 Task: Look for space in Victoria, Argentina from 12th  July, 2023 to 15th July, 2023 for 3 adults in price range Rs.12000 to Rs.16000. Place can be entire place with 2 bedrooms having 3 beds and 1 bathroom. Property type can be flat. Amenities needed are: heating, . Booking option can be shelf check-in. Required host language is English.
Action: Mouse moved to (384, 85)
Screenshot: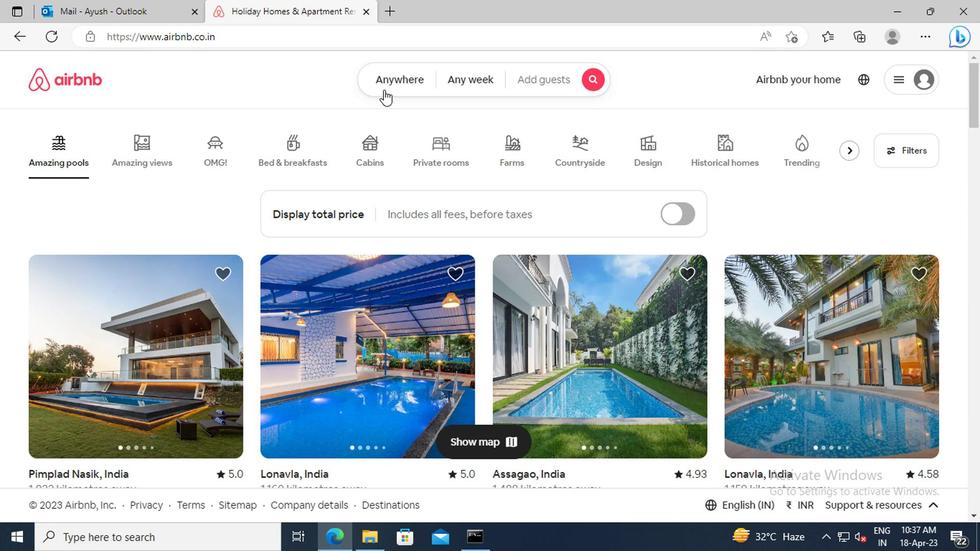 
Action: Mouse pressed left at (384, 85)
Screenshot: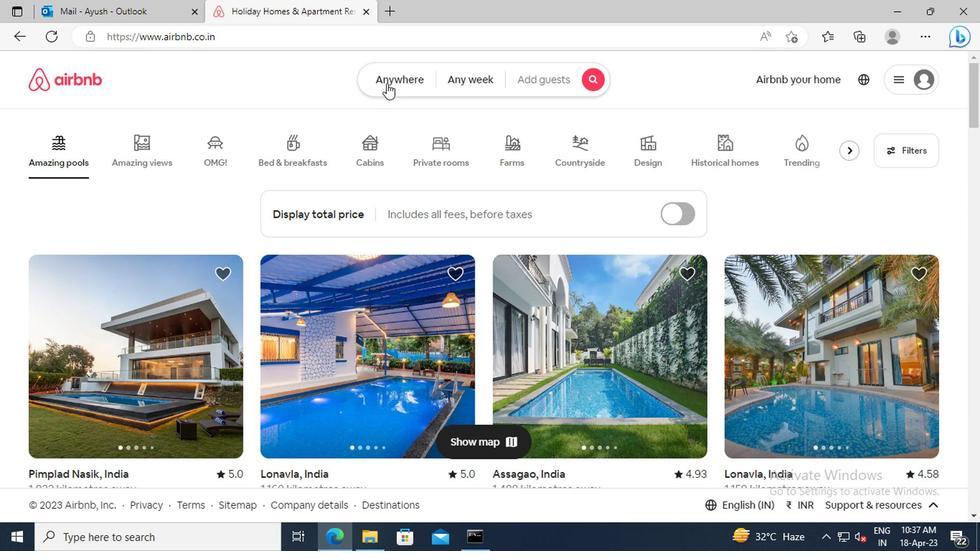 
Action: Mouse moved to (233, 145)
Screenshot: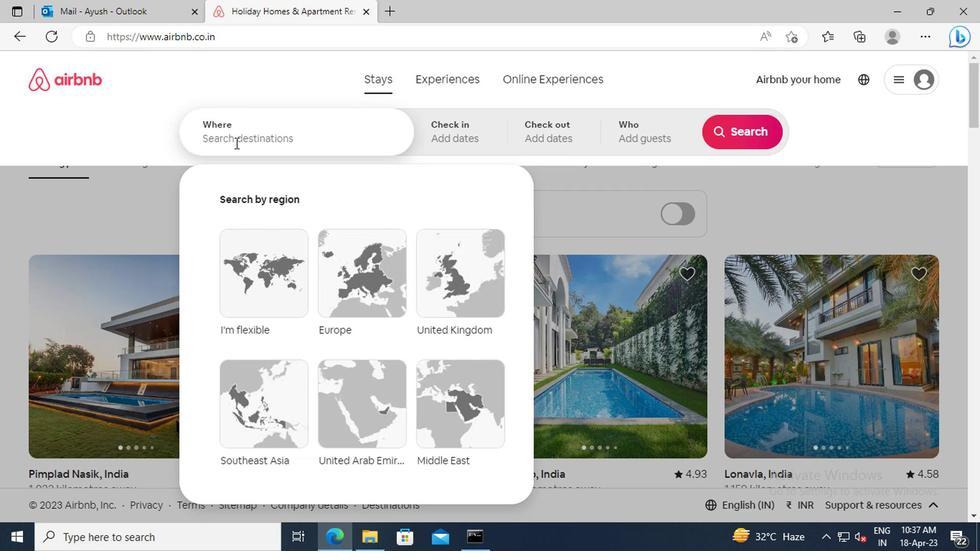 
Action: Mouse pressed left at (233, 145)
Screenshot: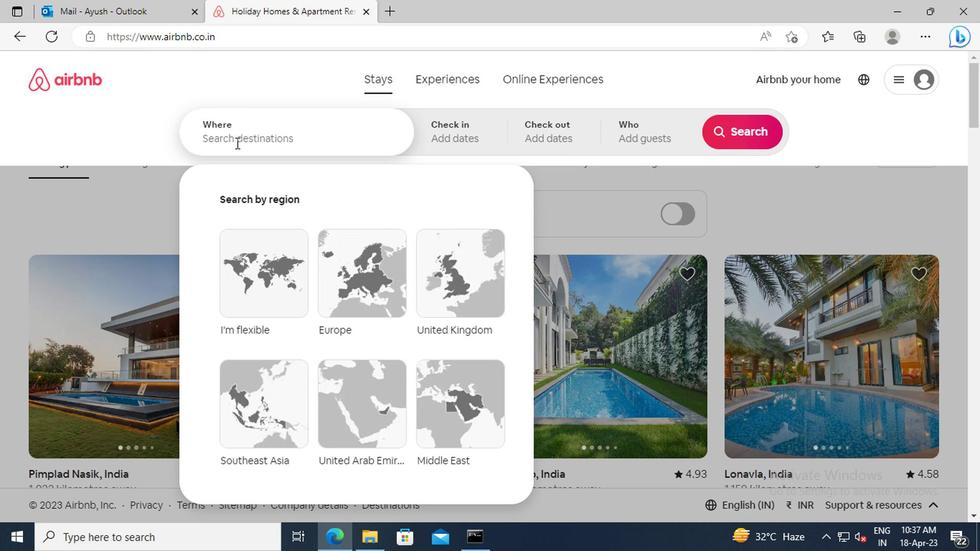 
Action: Key pressed <Key.shift>VICTORIA,<Key.space><Key.shift>ARGENTINA<Key.enter>
Screenshot: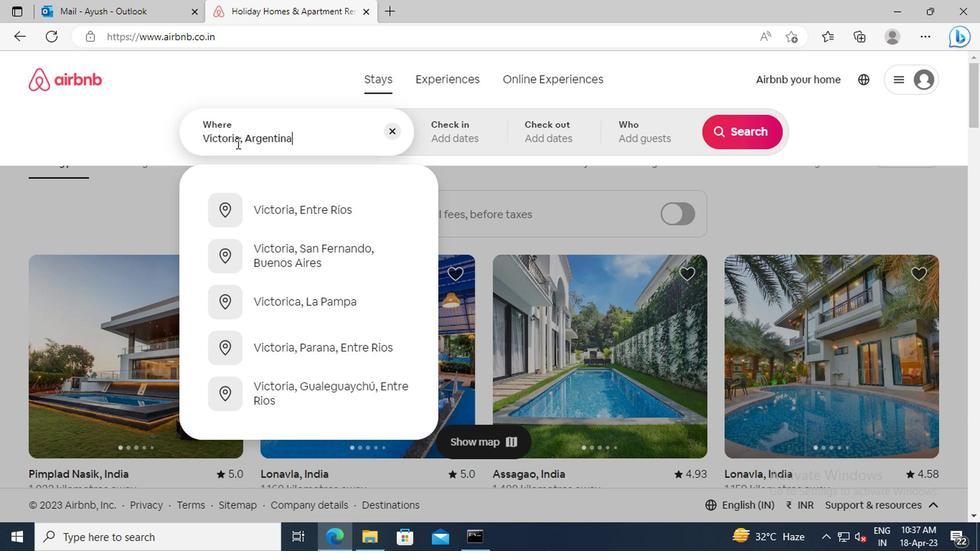 
Action: Mouse moved to (731, 247)
Screenshot: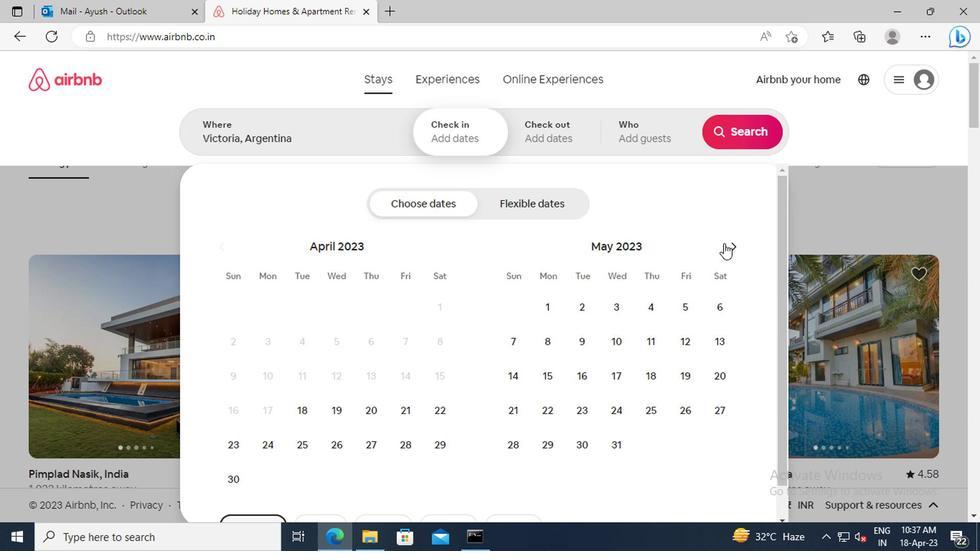 
Action: Mouse pressed left at (731, 247)
Screenshot: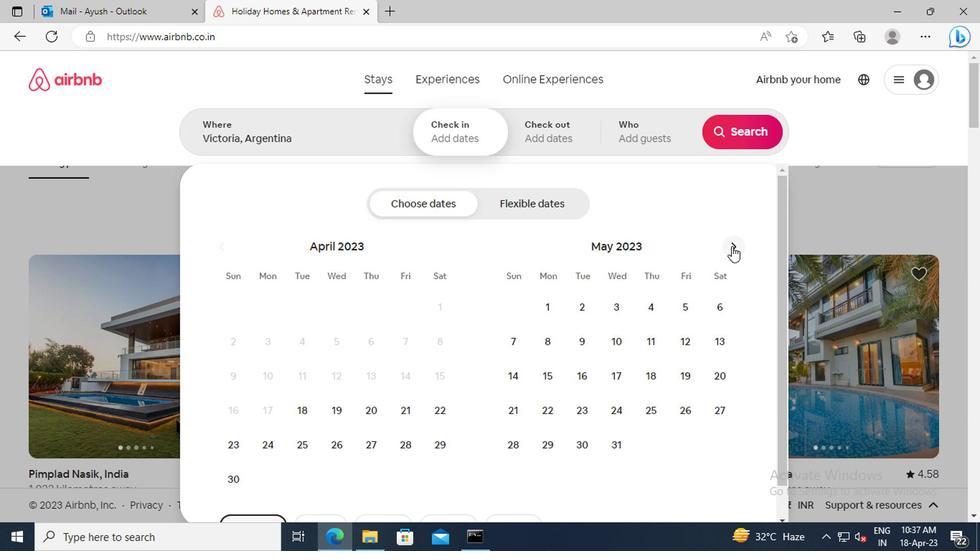 
Action: Mouse moved to (732, 247)
Screenshot: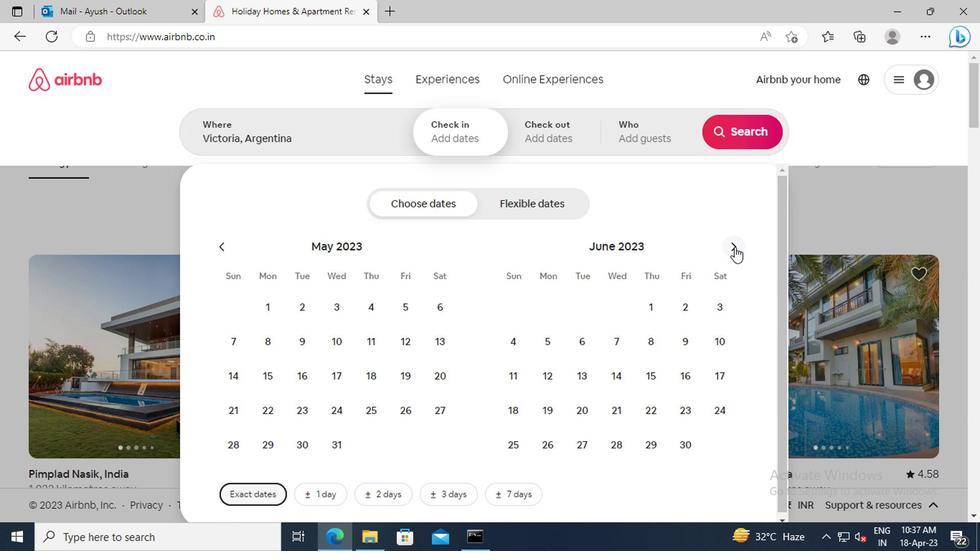 
Action: Mouse pressed left at (732, 247)
Screenshot: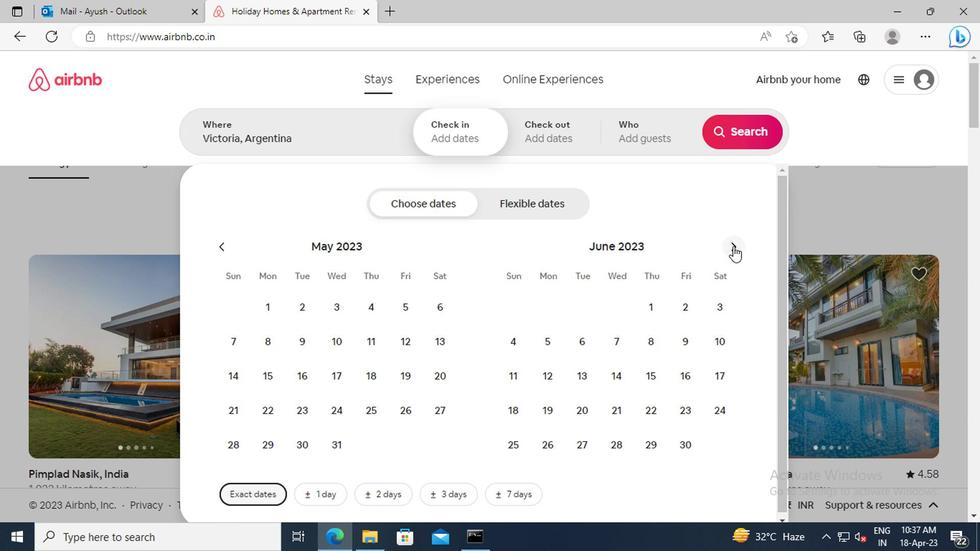 
Action: Mouse moved to (615, 377)
Screenshot: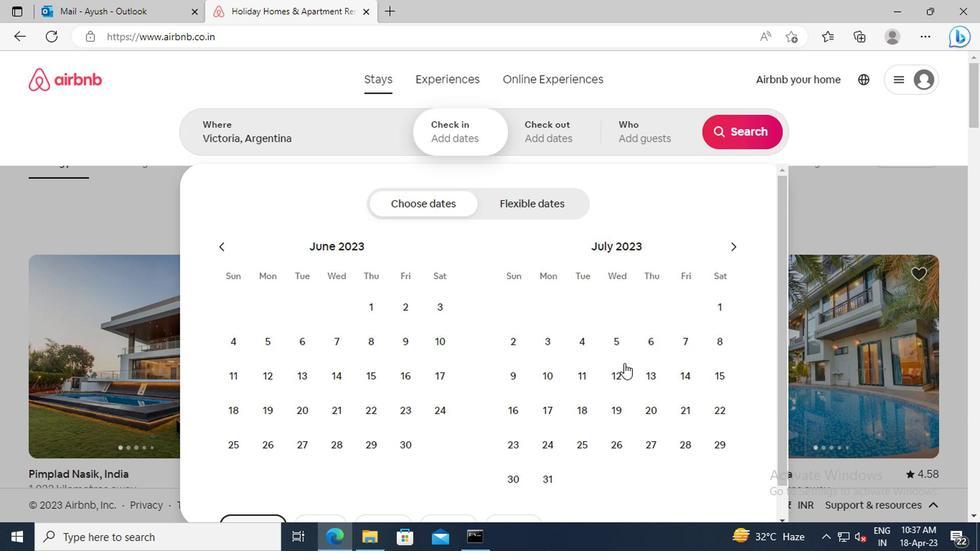 
Action: Mouse pressed left at (615, 377)
Screenshot: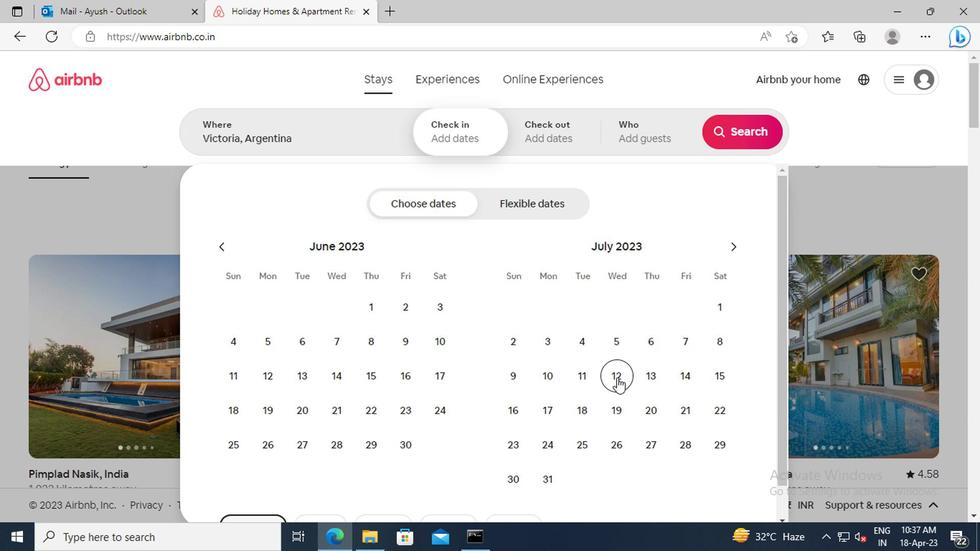 
Action: Mouse moved to (713, 377)
Screenshot: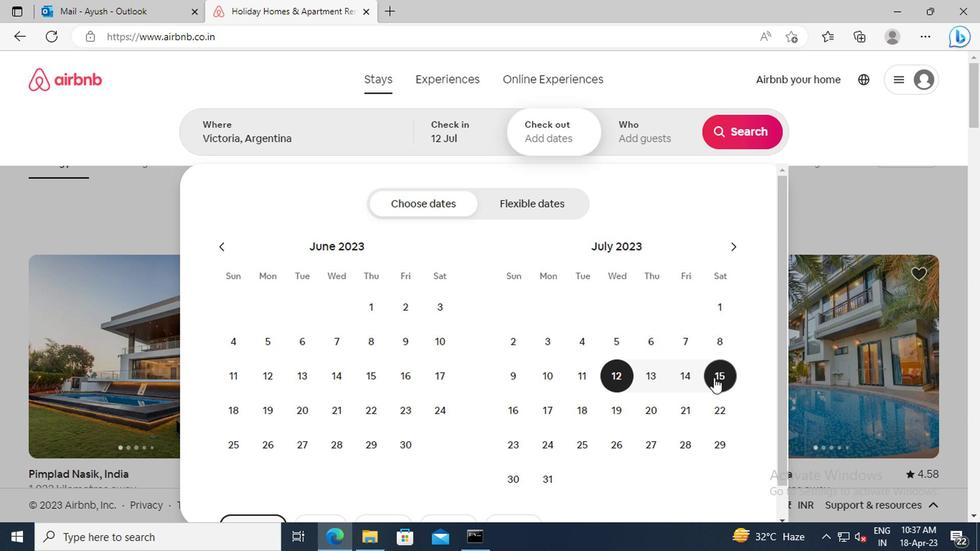 
Action: Mouse pressed left at (713, 377)
Screenshot: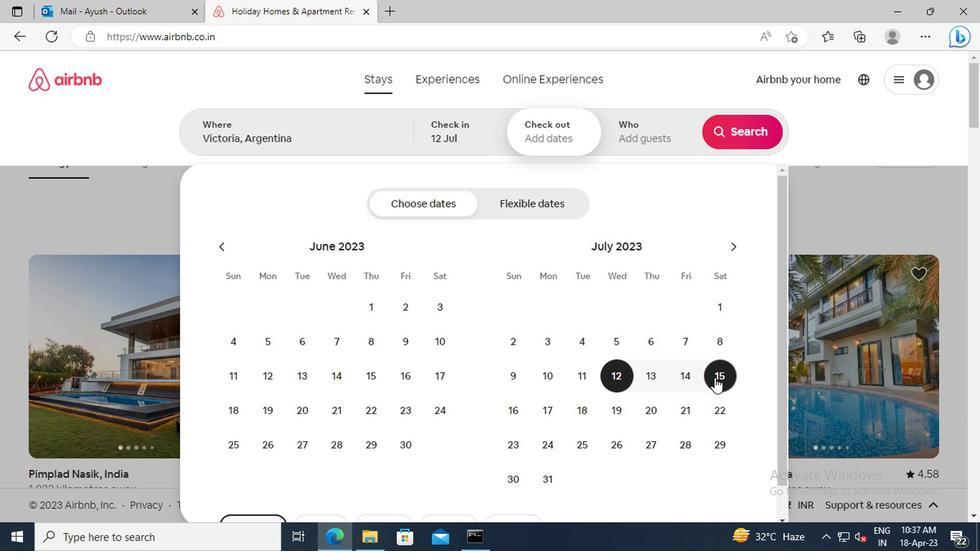 
Action: Mouse moved to (647, 140)
Screenshot: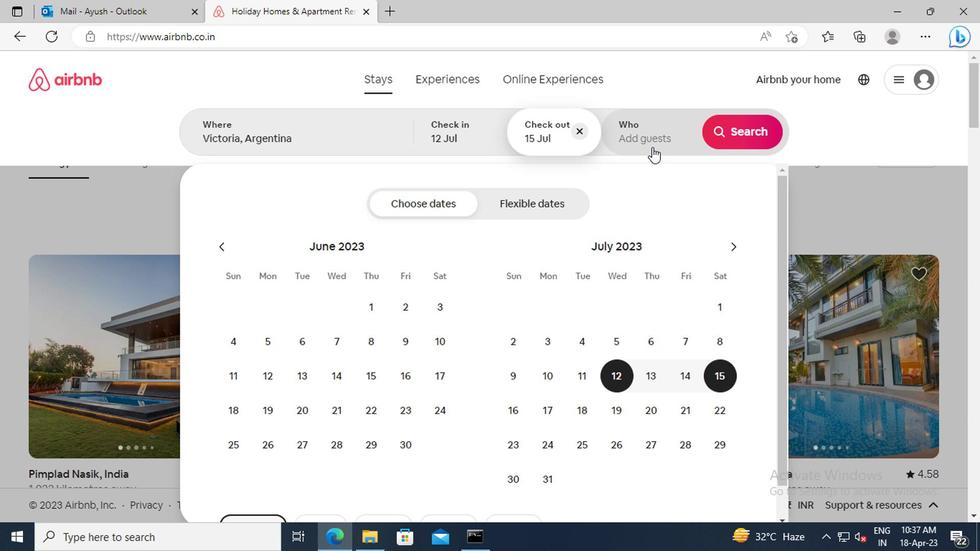 
Action: Mouse pressed left at (647, 140)
Screenshot: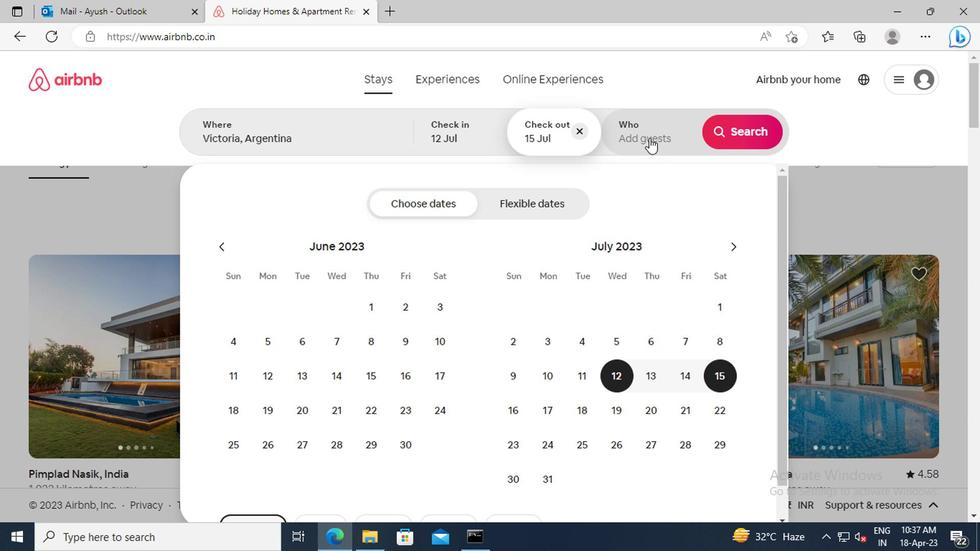 
Action: Mouse moved to (747, 208)
Screenshot: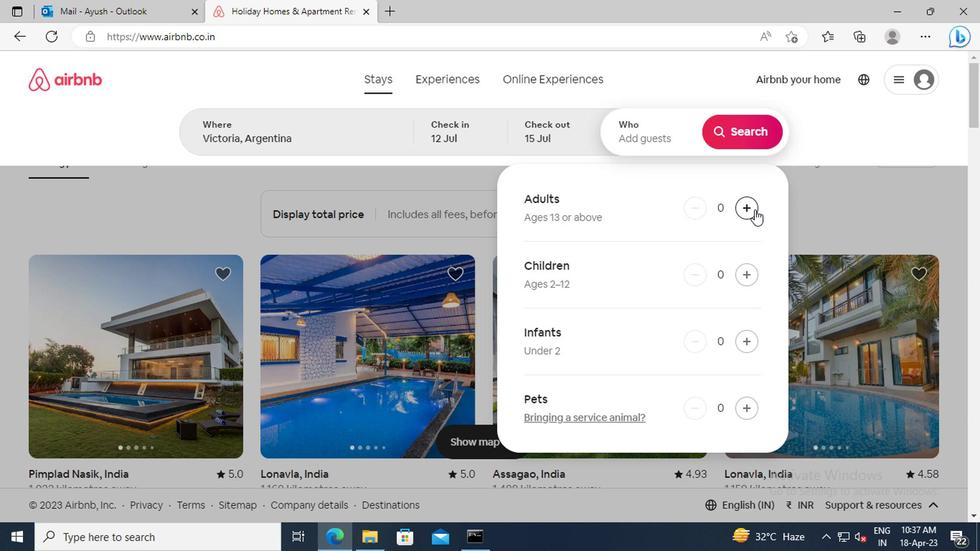 
Action: Mouse pressed left at (747, 208)
Screenshot: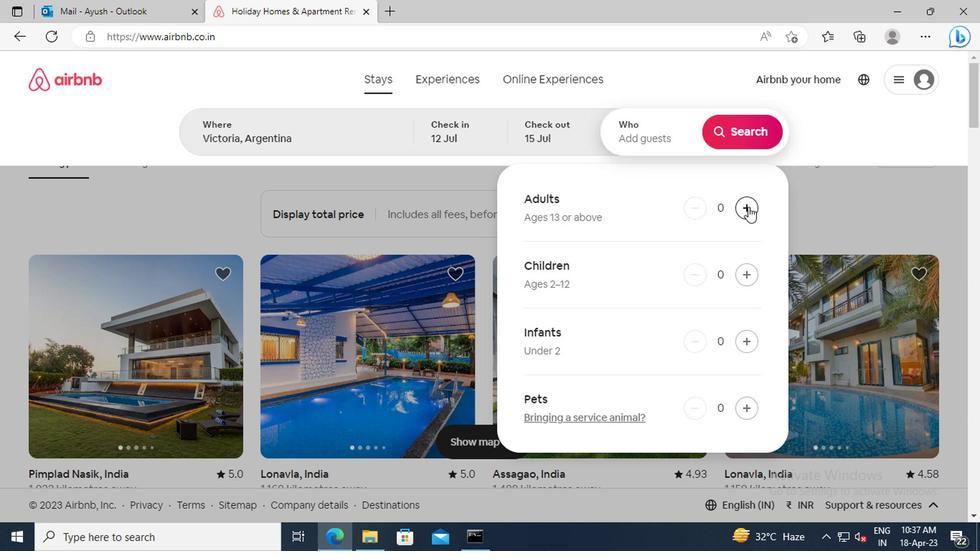 
Action: Mouse pressed left at (747, 208)
Screenshot: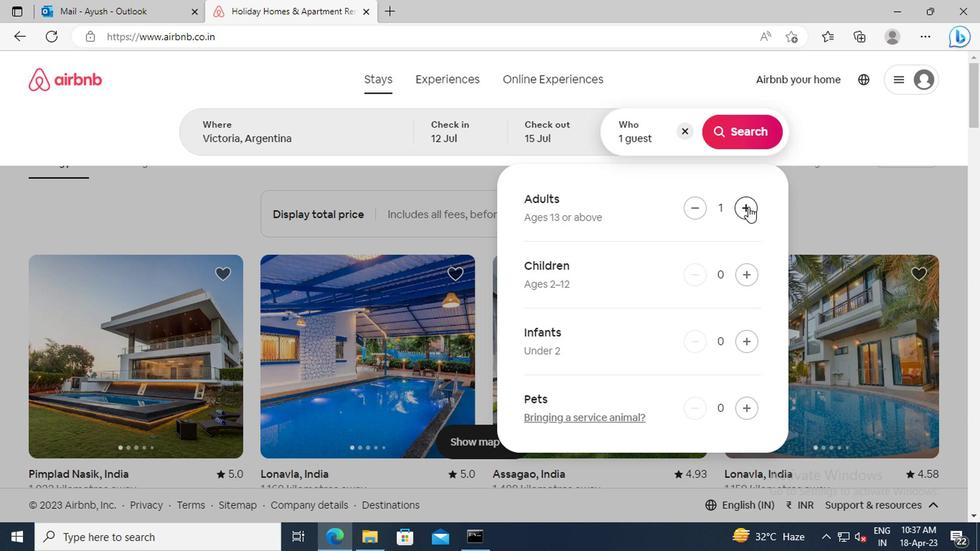 
Action: Mouse pressed left at (747, 208)
Screenshot: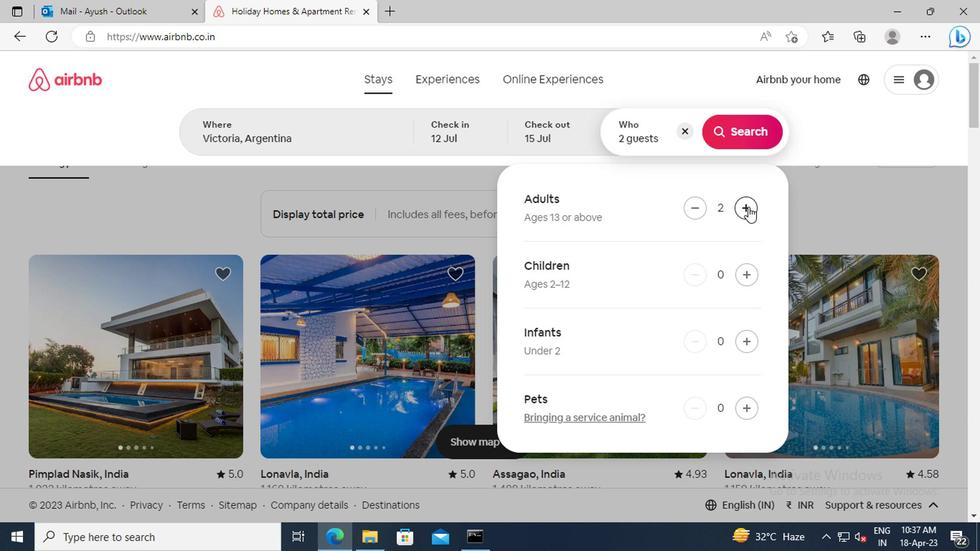 
Action: Mouse moved to (744, 139)
Screenshot: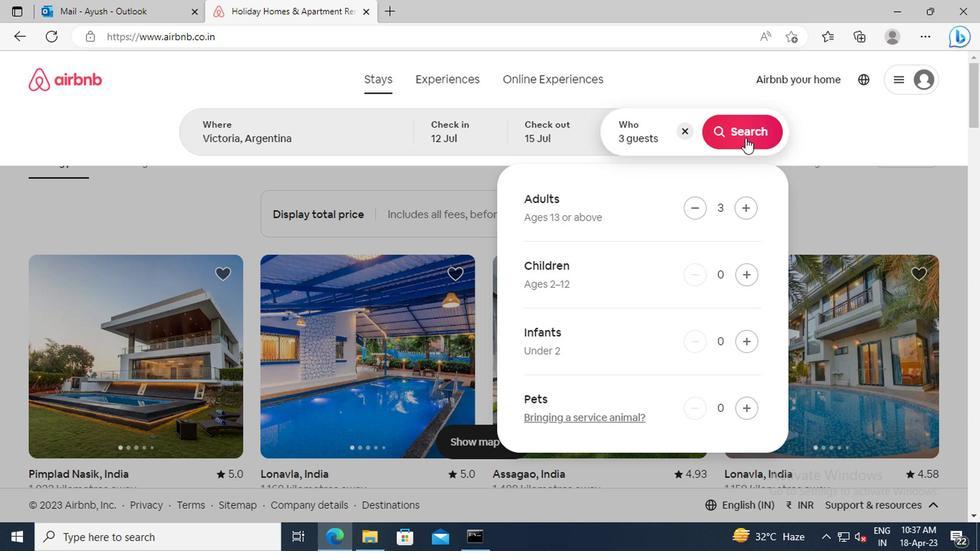 
Action: Mouse pressed left at (744, 139)
Screenshot: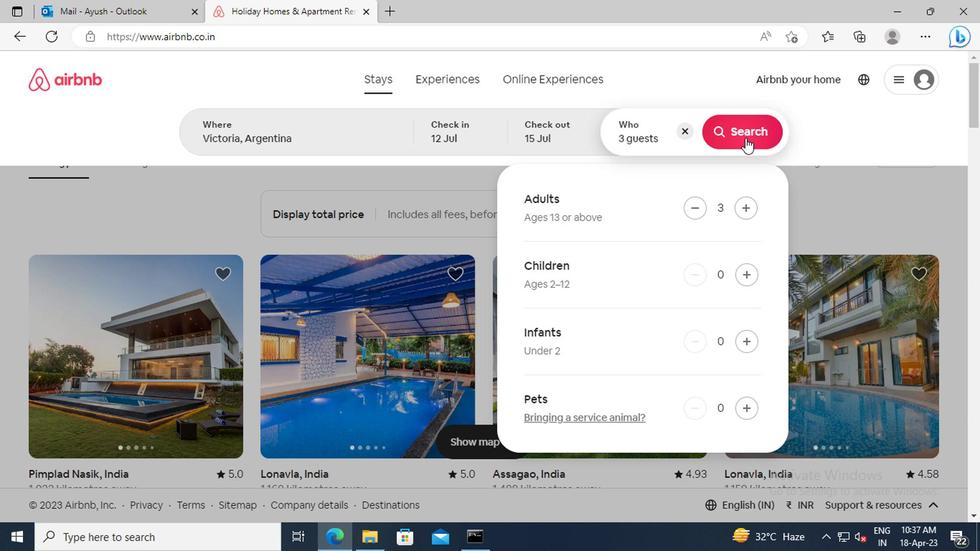 
Action: Mouse moved to (909, 145)
Screenshot: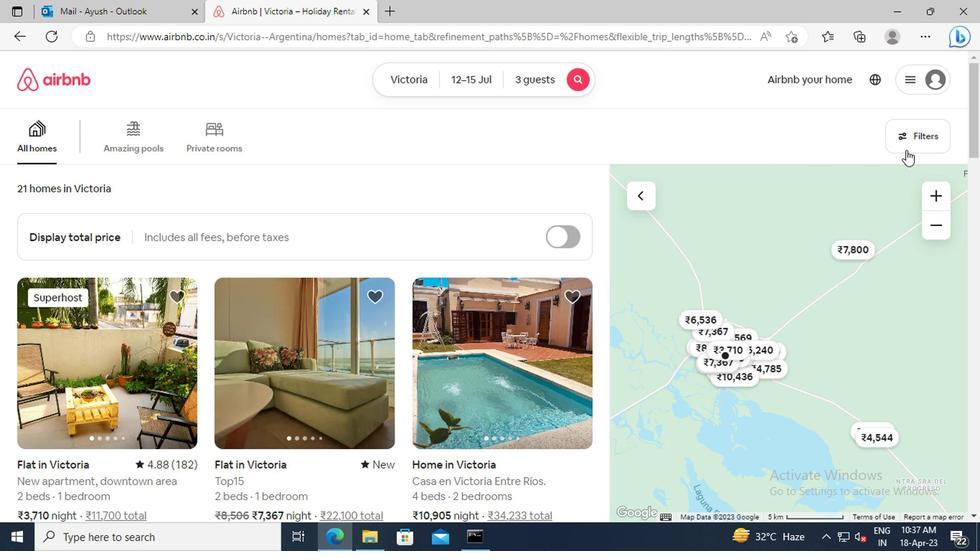 
Action: Mouse pressed left at (909, 145)
Screenshot: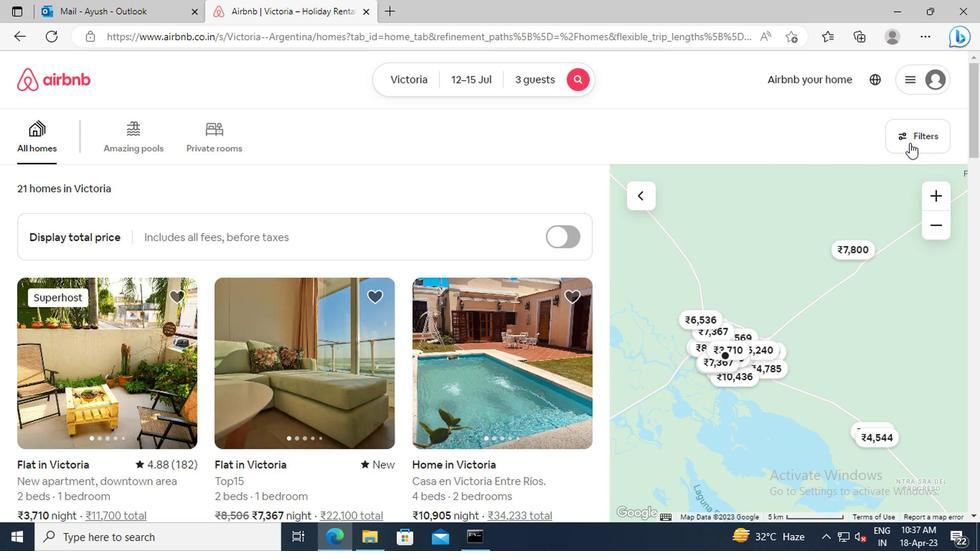 
Action: Mouse moved to (329, 320)
Screenshot: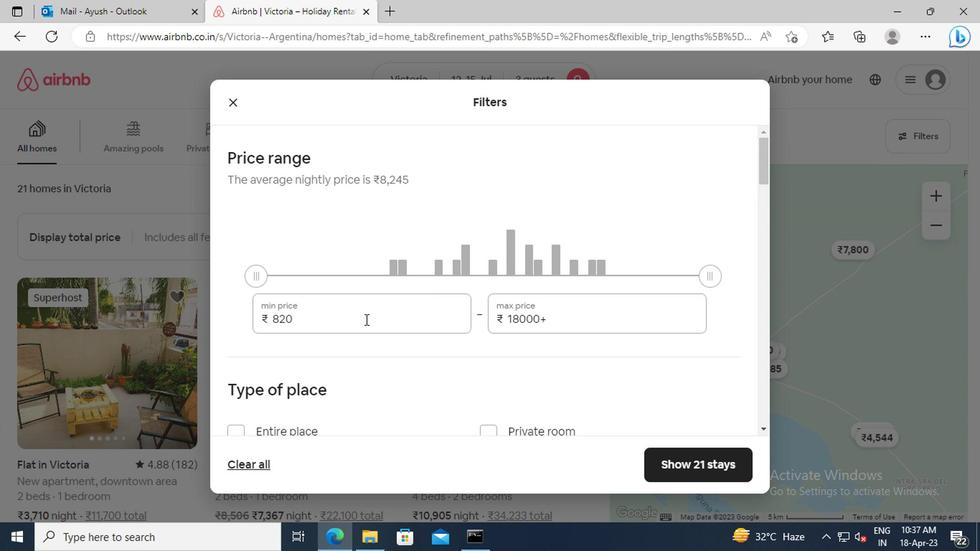 
Action: Mouse pressed left at (329, 320)
Screenshot: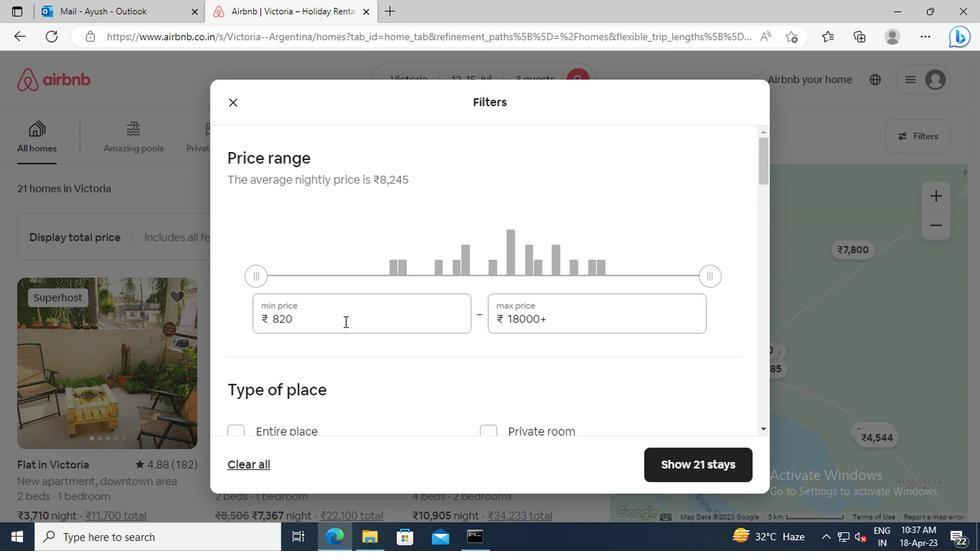
Action: Key pressed <Key.backspace><Key.backspace><Key.backspace>12000<Key.tab><Key.delete>16000
Screenshot: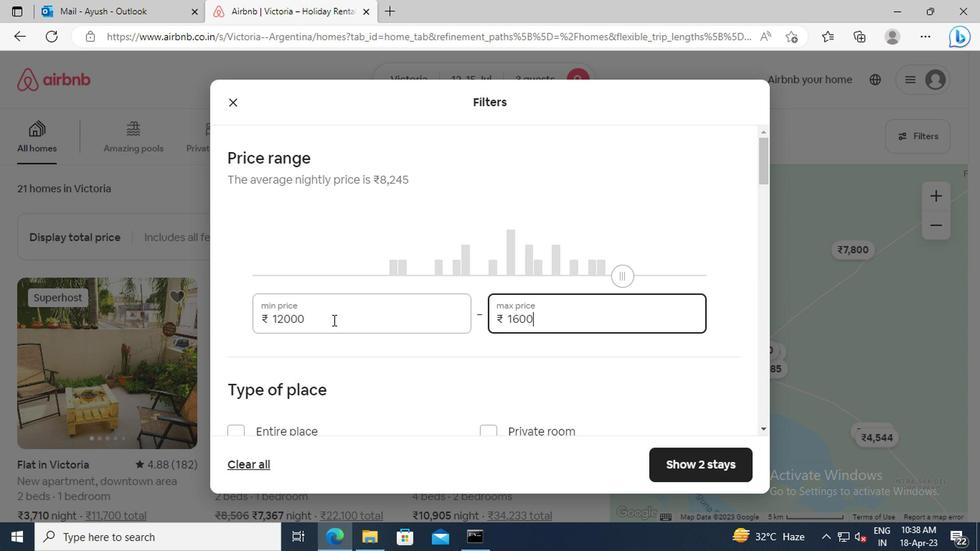
Action: Mouse scrolled (329, 320) with delta (0, 0)
Screenshot: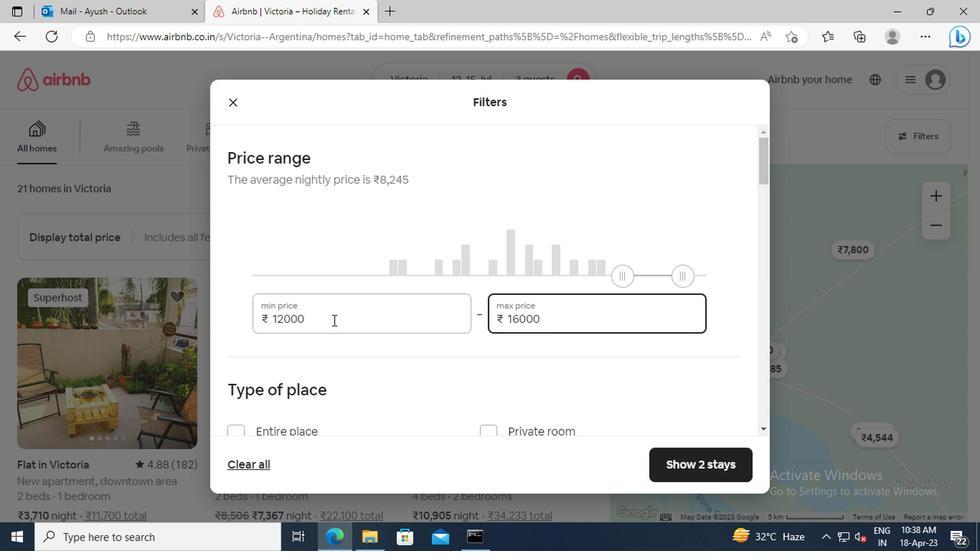 
Action: Mouse moved to (354, 296)
Screenshot: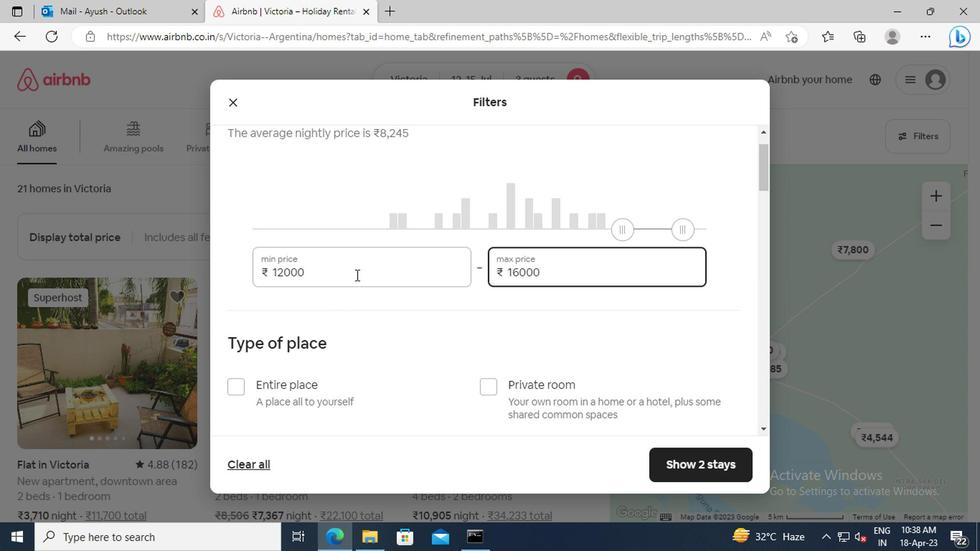 
Action: Mouse scrolled (354, 296) with delta (0, 0)
Screenshot: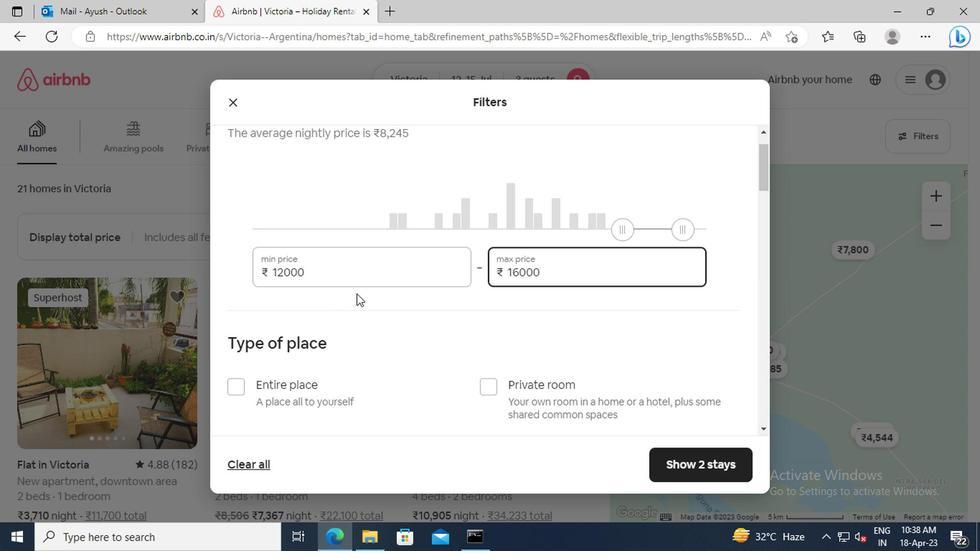 
Action: Mouse scrolled (354, 296) with delta (0, 0)
Screenshot: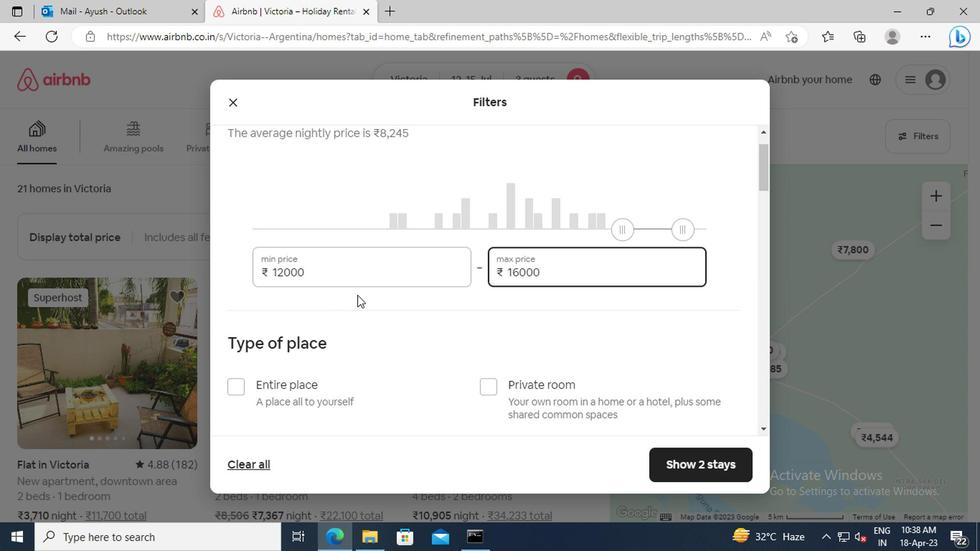 
Action: Mouse moved to (235, 298)
Screenshot: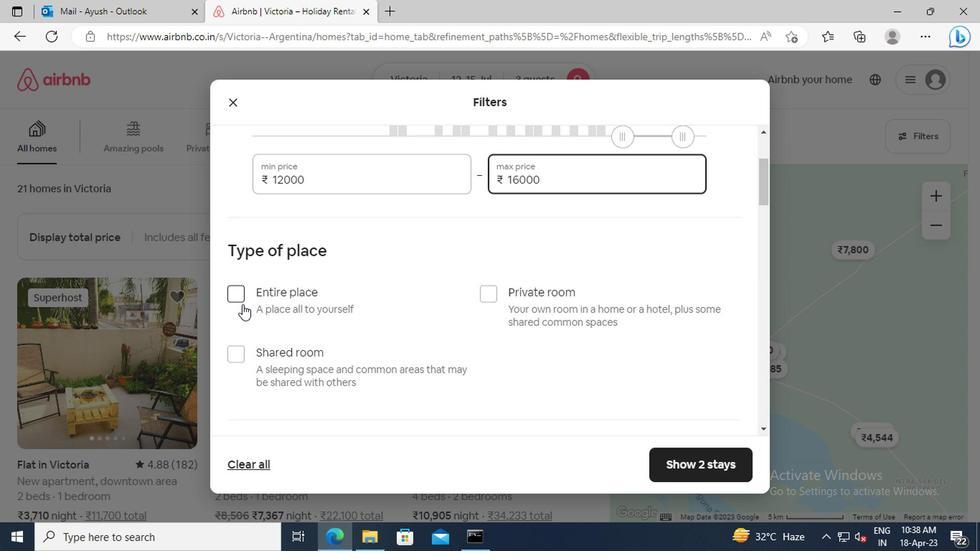 
Action: Mouse pressed left at (235, 298)
Screenshot: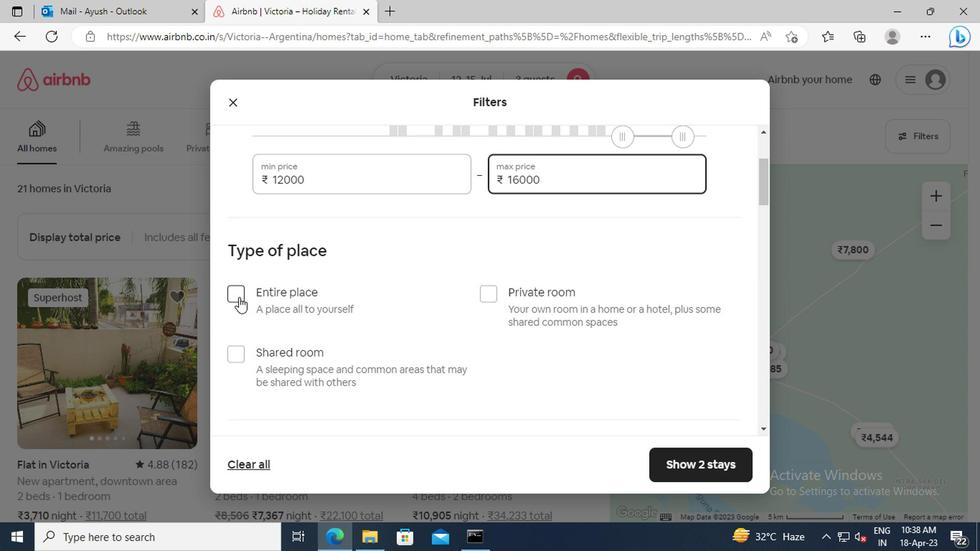 
Action: Mouse moved to (389, 305)
Screenshot: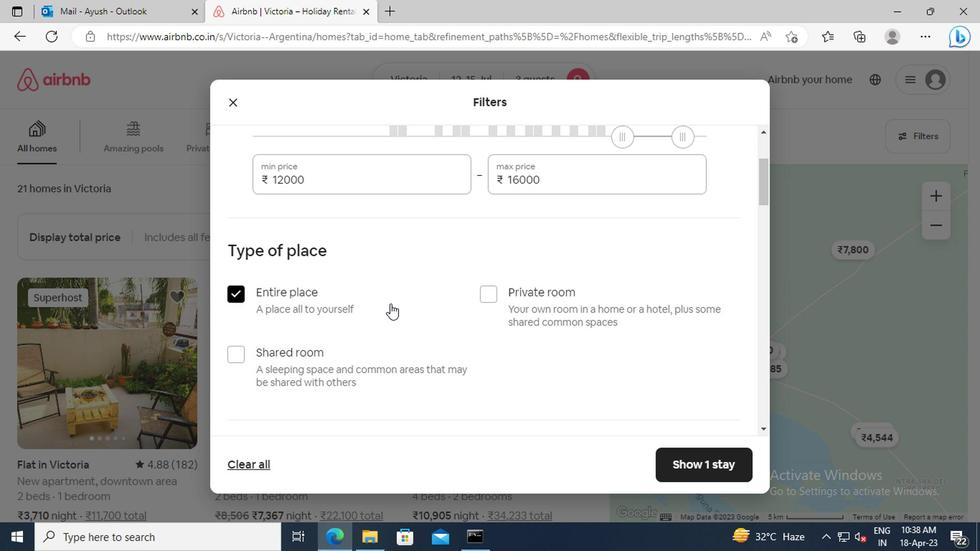 
Action: Mouse scrolled (389, 304) with delta (0, -1)
Screenshot: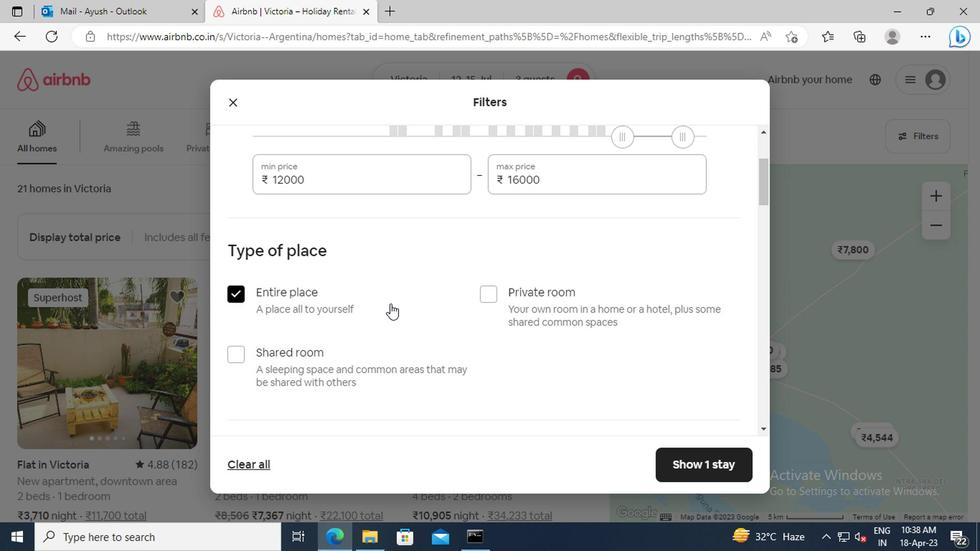 
Action: Mouse moved to (415, 281)
Screenshot: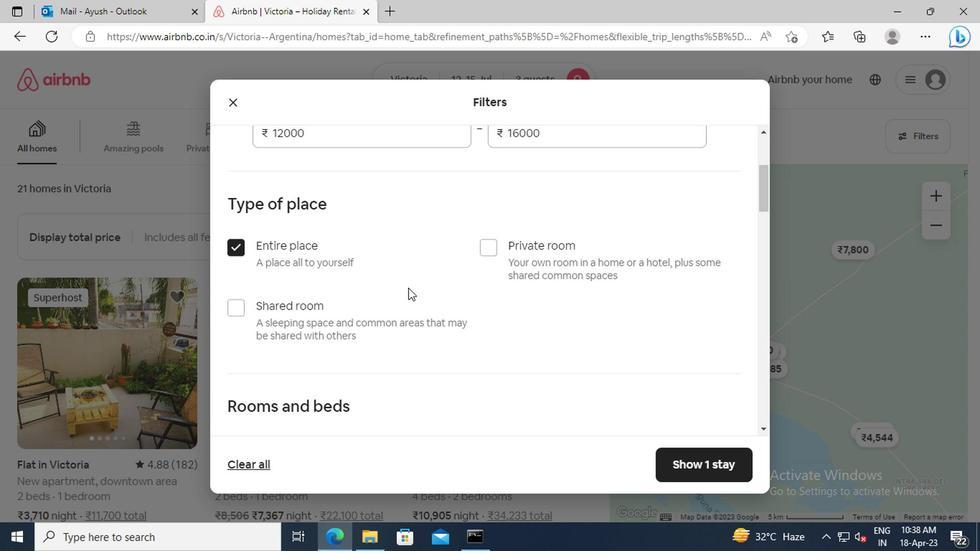 
Action: Mouse scrolled (415, 280) with delta (0, -1)
Screenshot: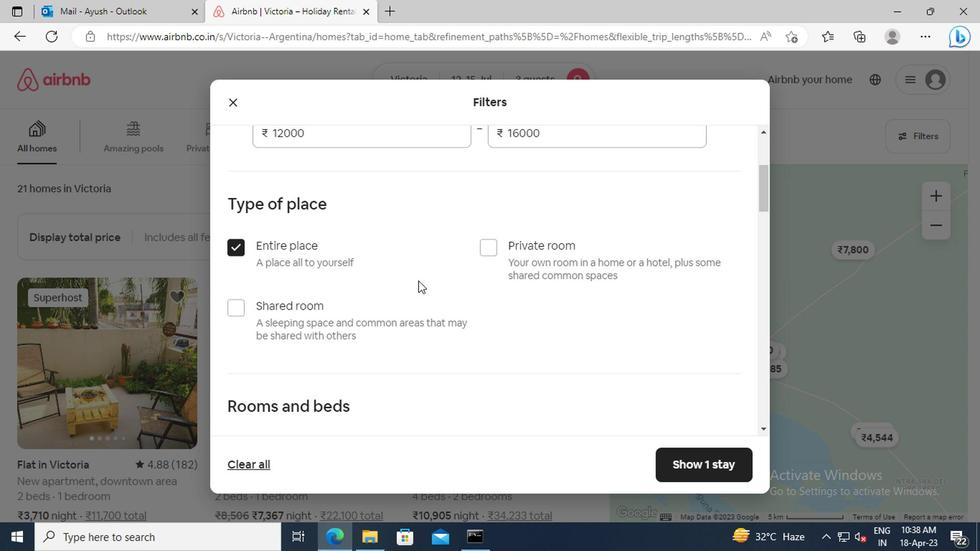 
Action: Mouse scrolled (415, 280) with delta (0, -1)
Screenshot: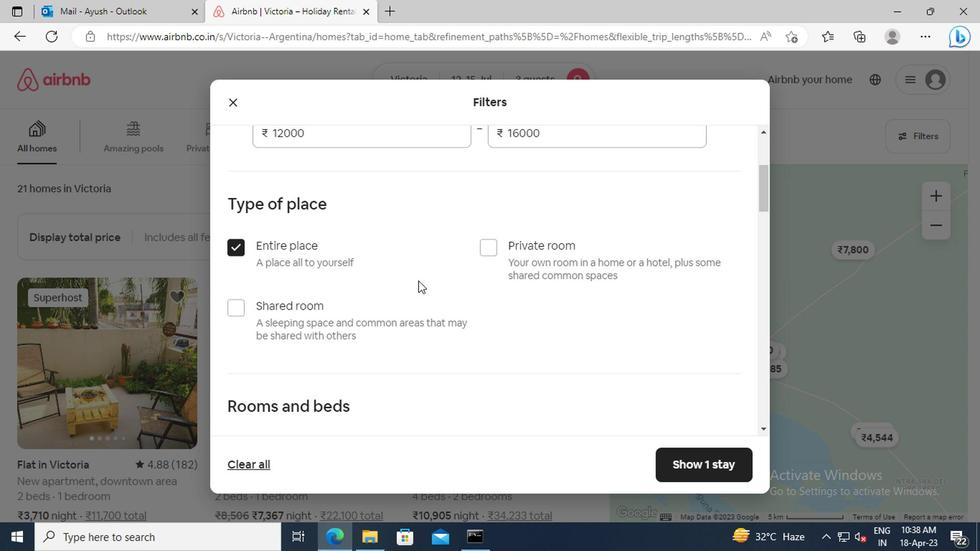 
Action: Mouse moved to (426, 266)
Screenshot: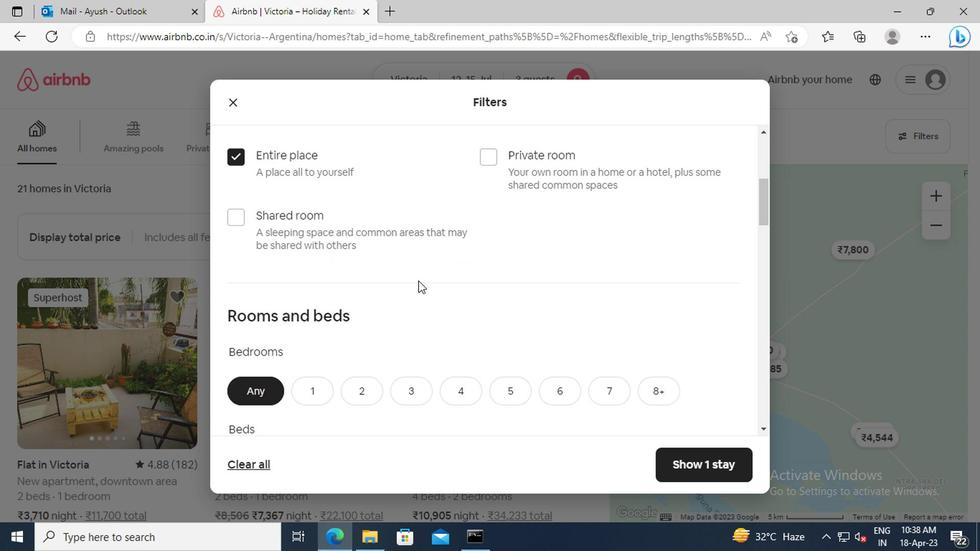 
Action: Mouse scrolled (426, 265) with delta (0, 0)
Screenshot: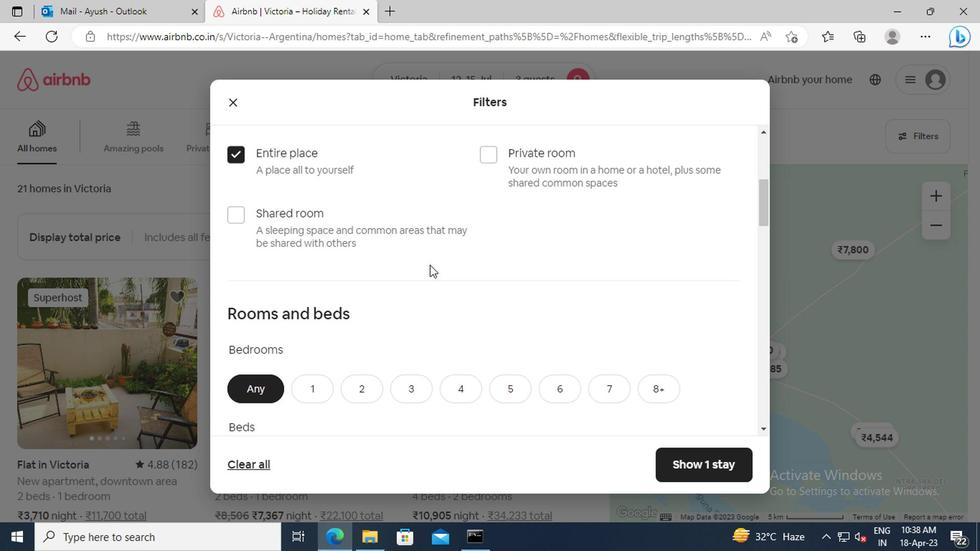 
Action: Mouse scrolled (426, 265) with delta (0, 0)
Screenshot: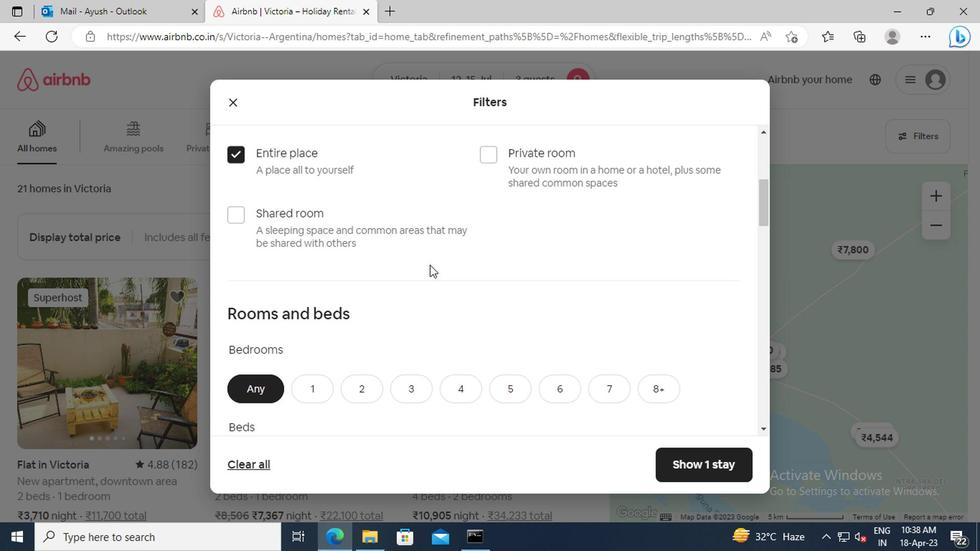 
Action: Mouse moved to (363, 298)
Screenshot: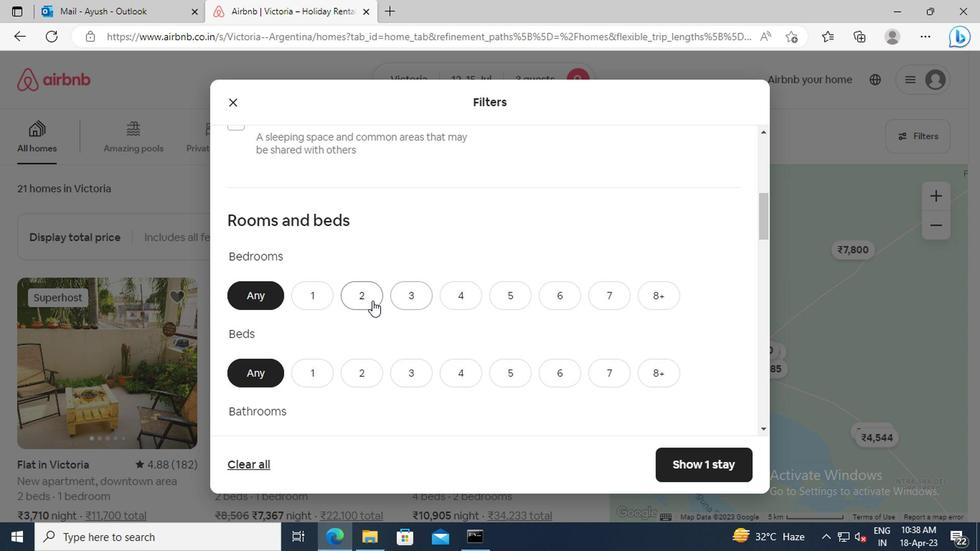 
Action: Mouse pressed left at (363, 298)
Screenshot: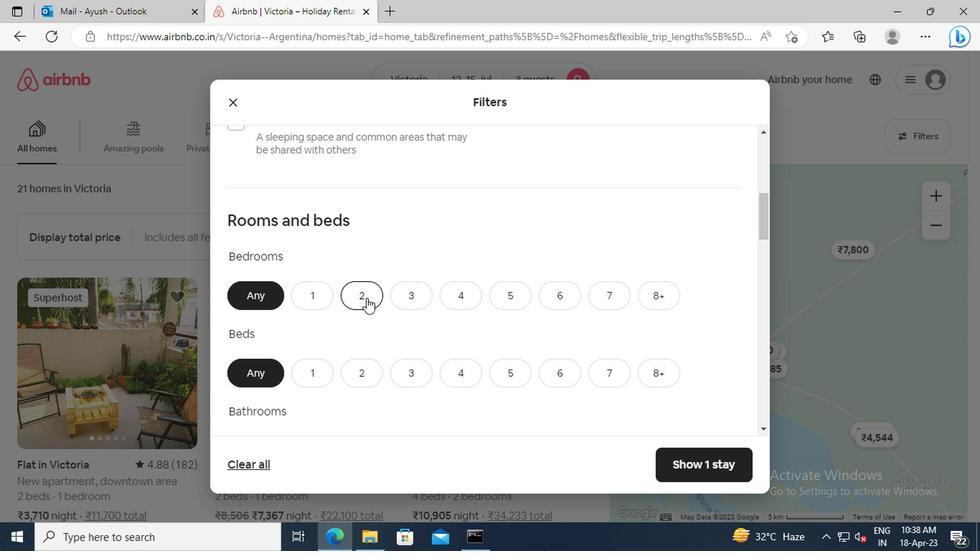 
Action: Mouse moved to (403, 371)
Screenshot: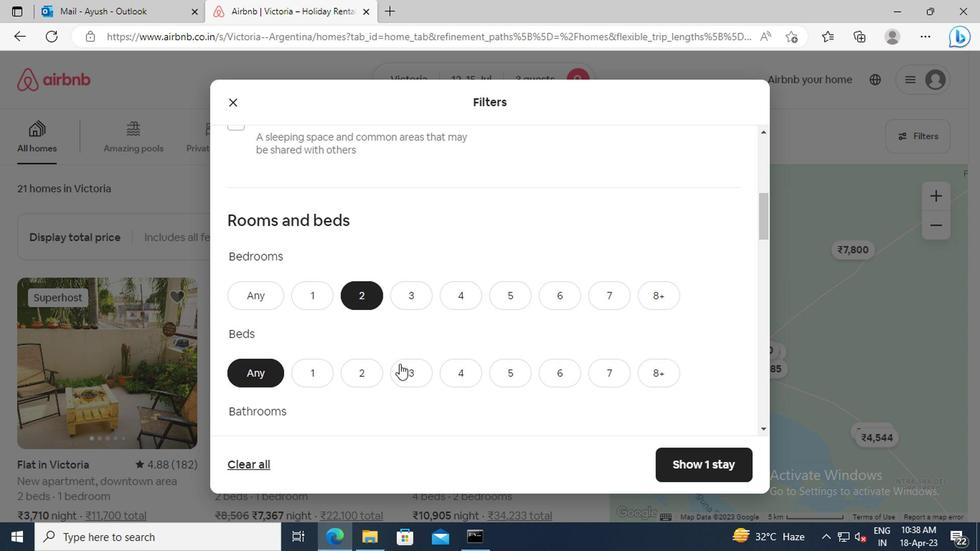 
Action: Mouse pressed left at (403, 371)
Screenshot: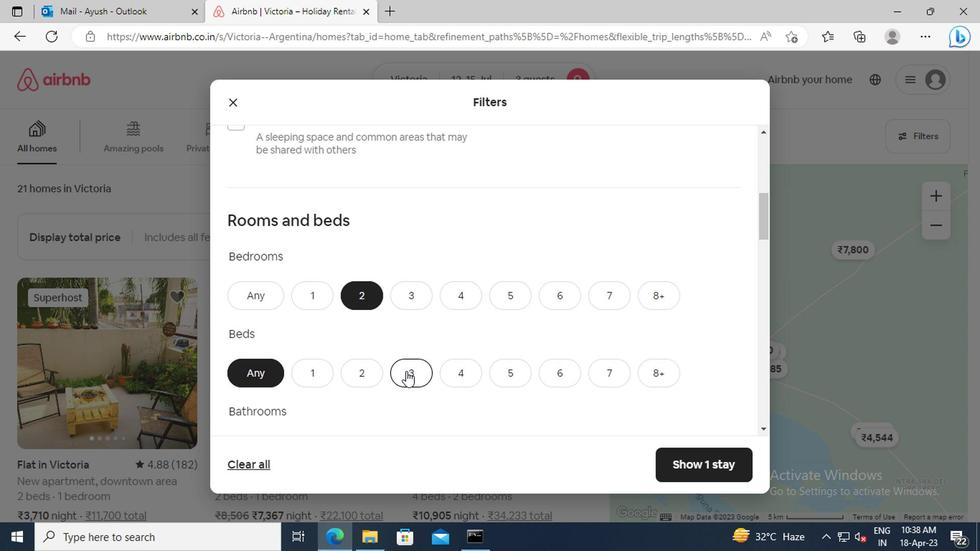 
Action: Mouse moved to (433, 328)
Screenshot: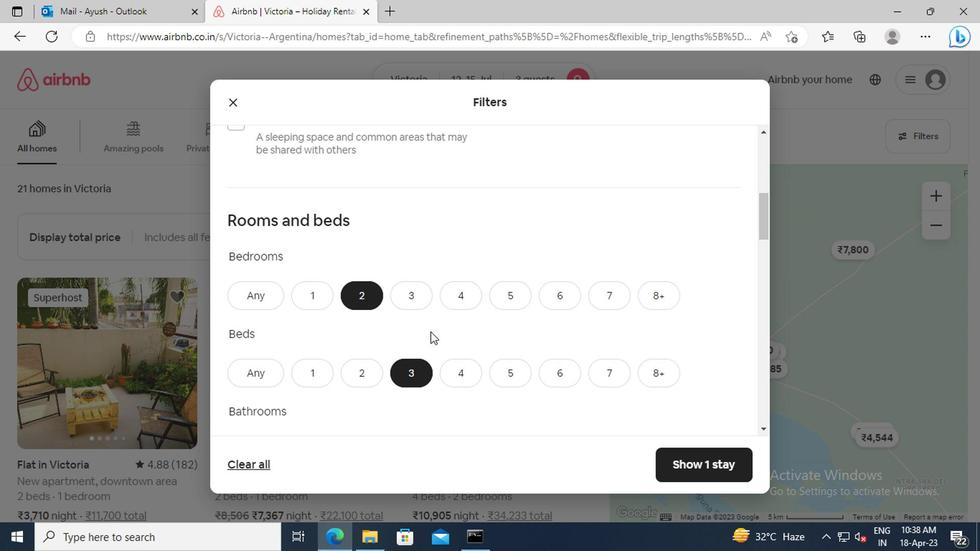 
Action: Mouse scrolled (433, 327) with delta (0, -1)
Screenshot: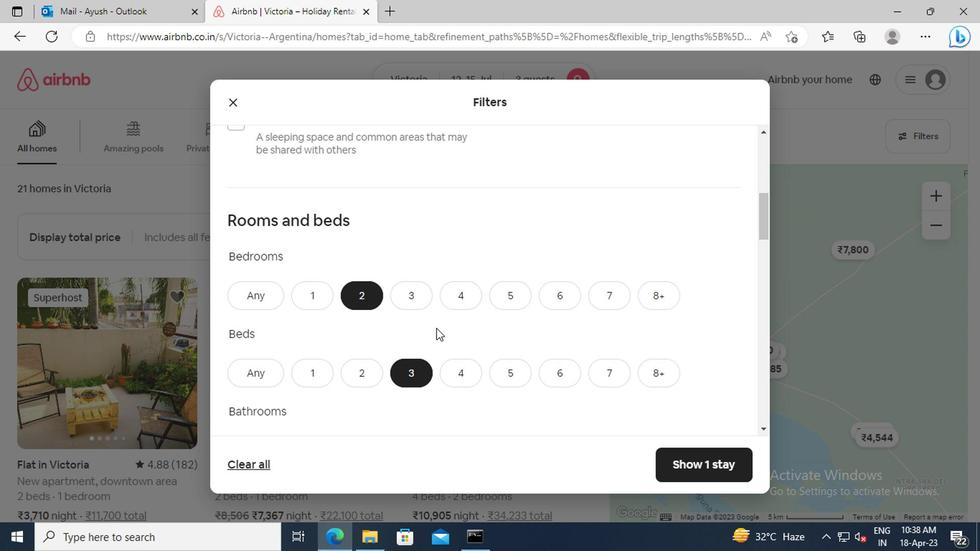 
Action: Mouse scrolled (433, 327) with delta (0, -1)
Screenshot: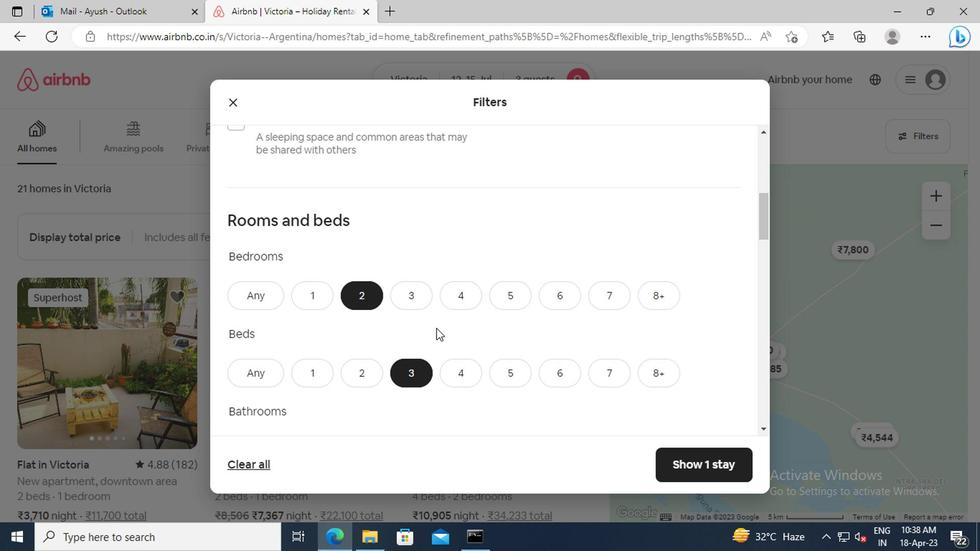 
Action: Mouse moved to (305, 362)
Screenshot: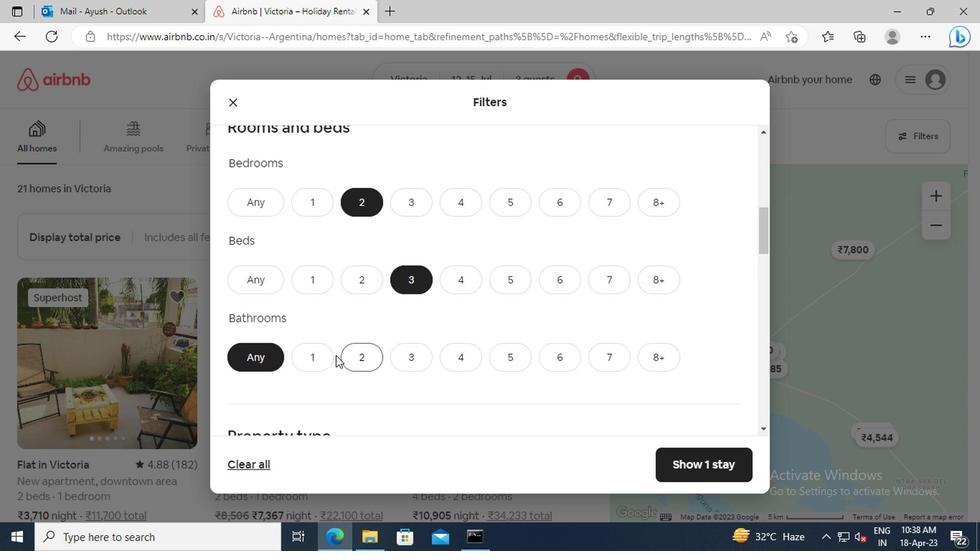 
Action: Mouse pressed left at (305, 362)
Screenshot: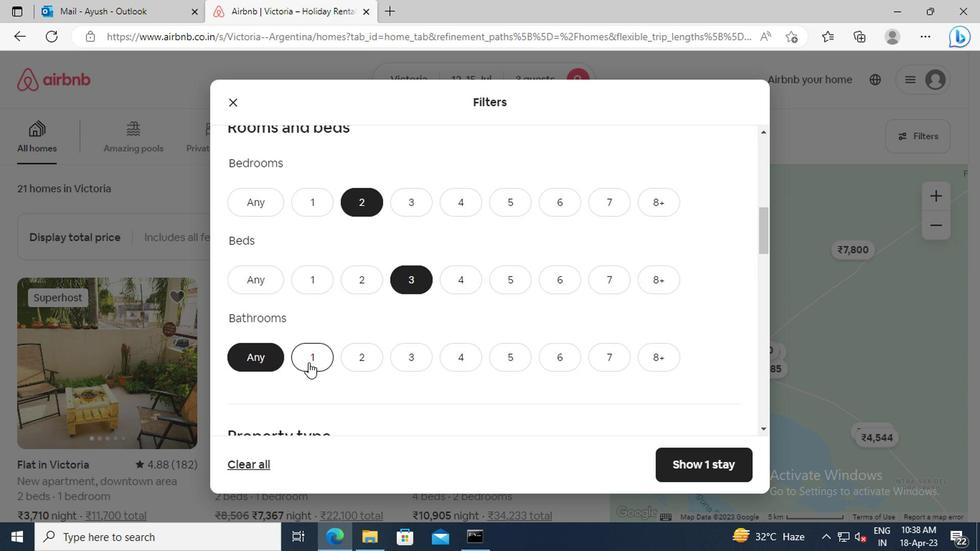 
Action: Mouse moved to (414, 319)
Screenshot: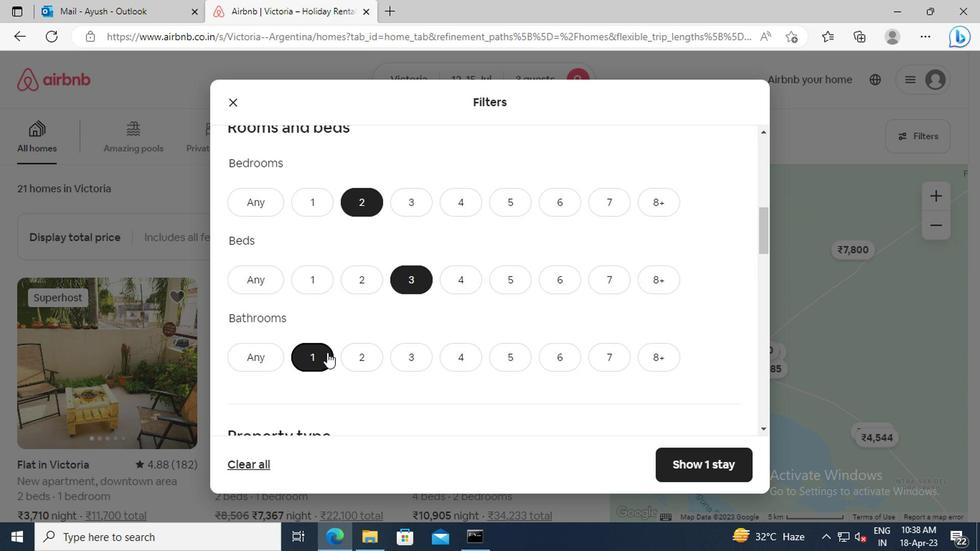 
Action: Mouse scrolled (414, 318) with delta (0, 0)
Screenshot: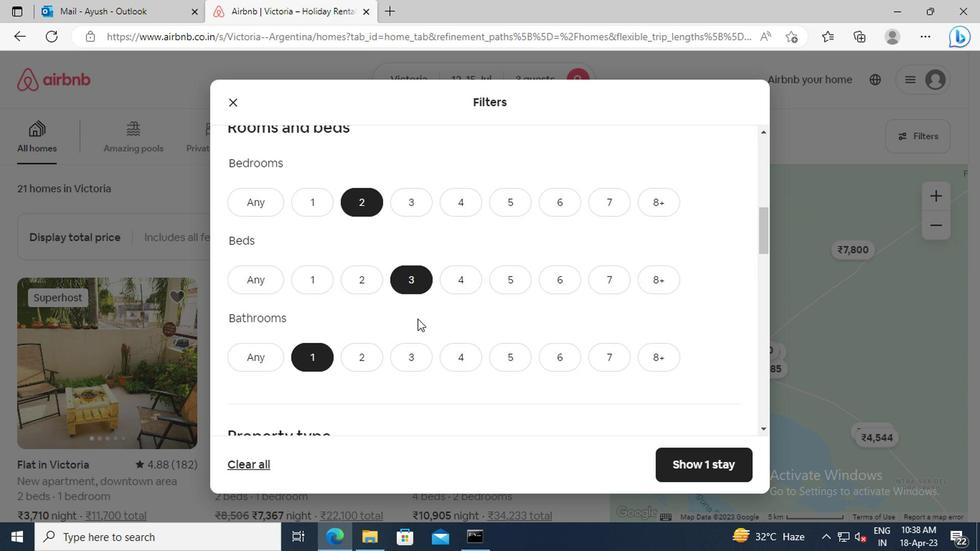 
Action: Mouse scrolled (414, 318) with delta (0, 0)
Screenshot: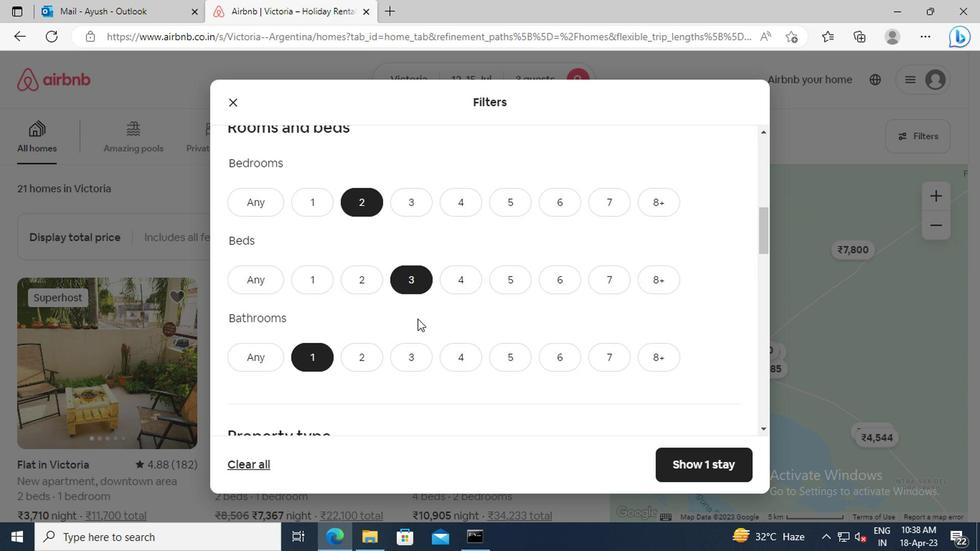 
Action: Mouse scrolled (414, 318) with delta (0, 0)
Screenshot: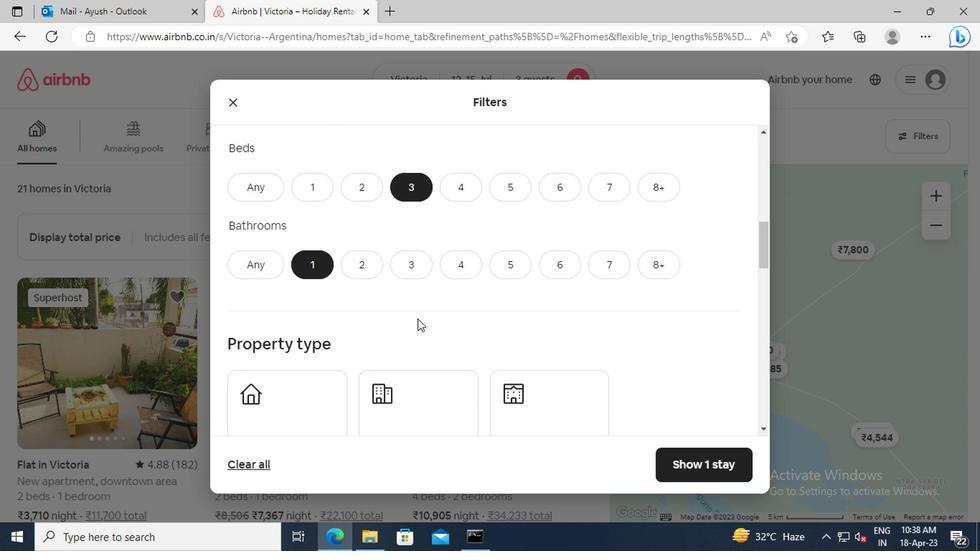 
Action: Mouse scrolled (414, 318) with delta (0, 0)
Screenshot: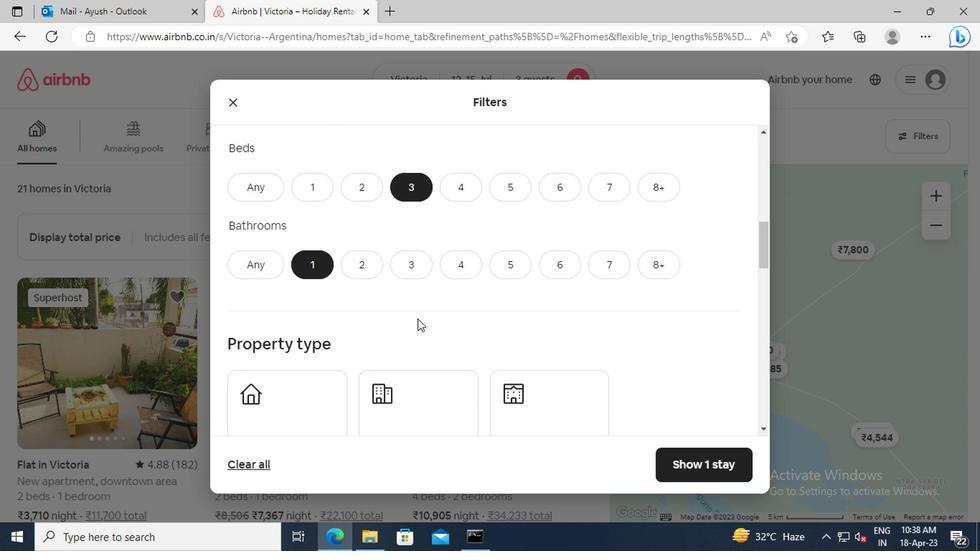 
Action: Mouse moved to (410, 322)
Screenshot: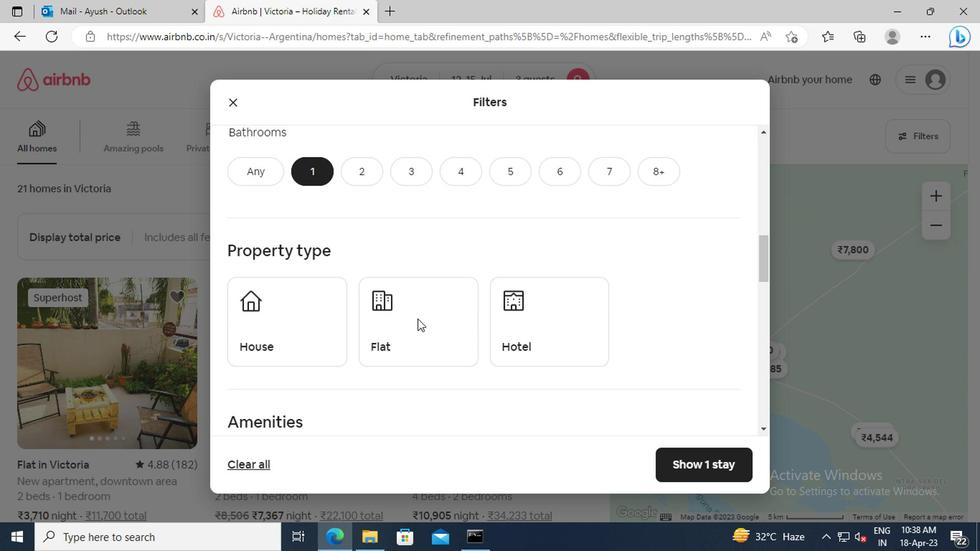 
Action: Mouse pressed left at (410, 322)
Screenshot: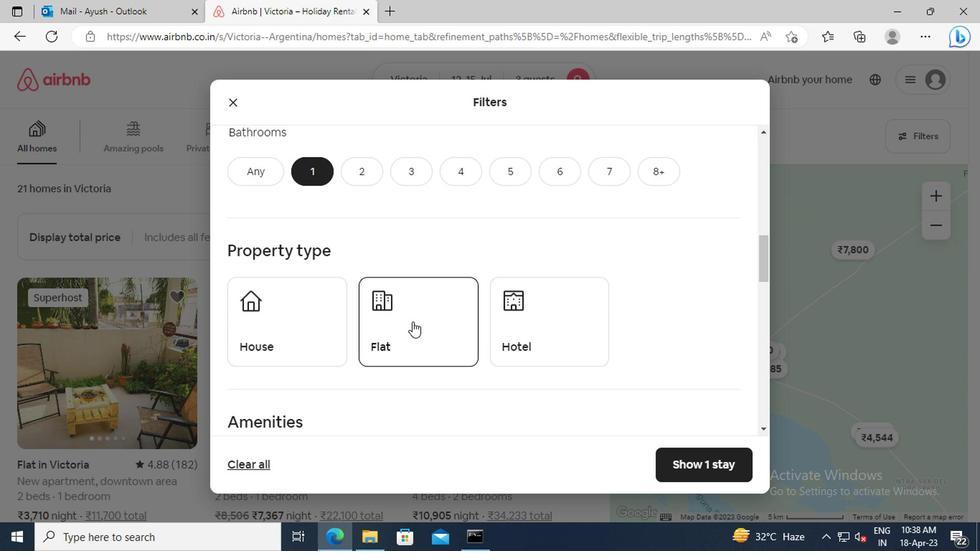 
Action: Mouse moved to (413, 395)
Screenshot: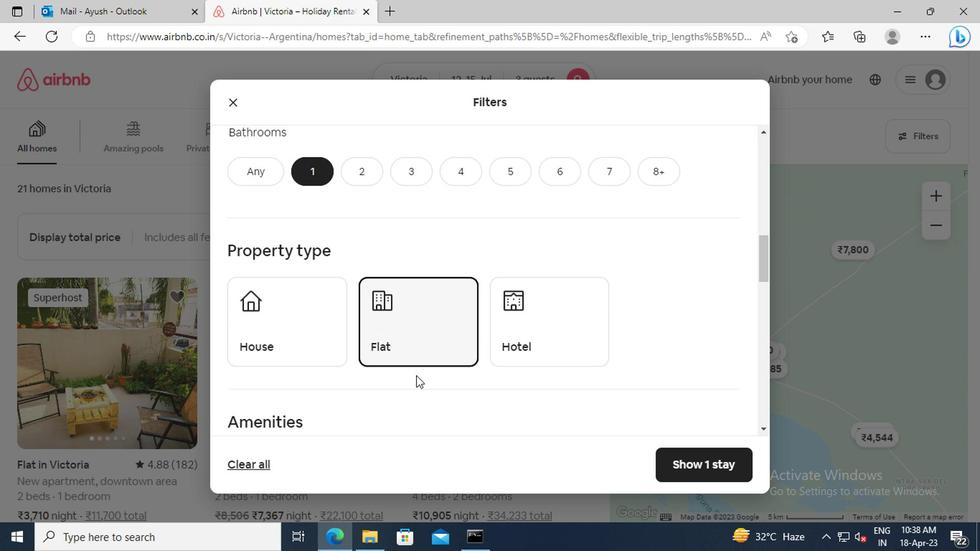 
Action: Mouse scrolled (413, 395) with delta (0, 0)
Screenshot: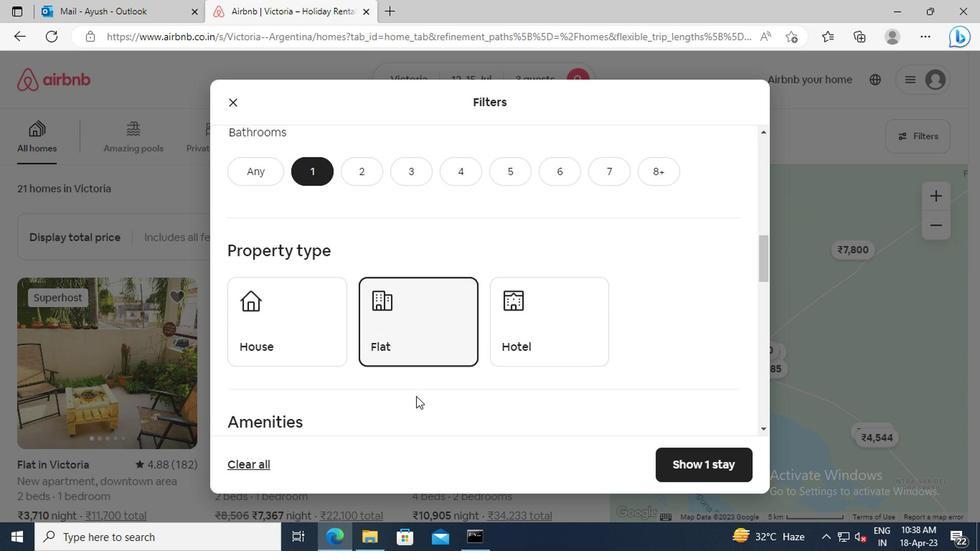 
Action: Mouse scrolled (413, 395) with delta (0, 0)
Screenshot: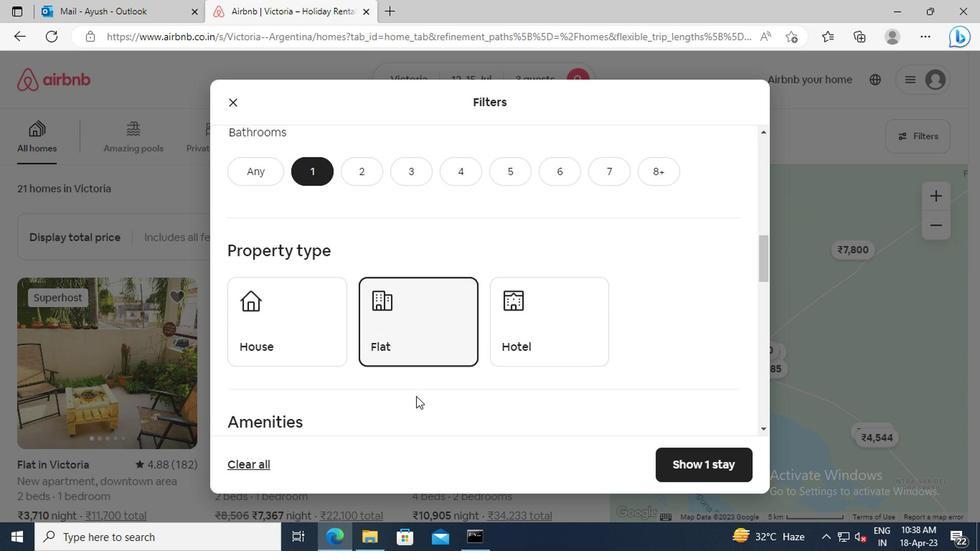 
Action: Mouse moved to (417, 340)
Screenshot: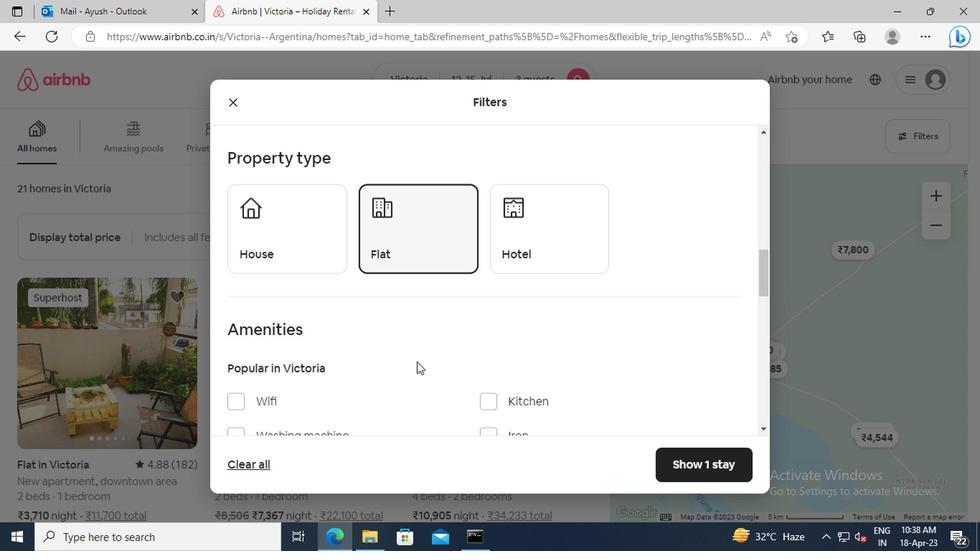 
Action: Mouse scrolled (417, 340) with delta (0, 0)
Screenshot: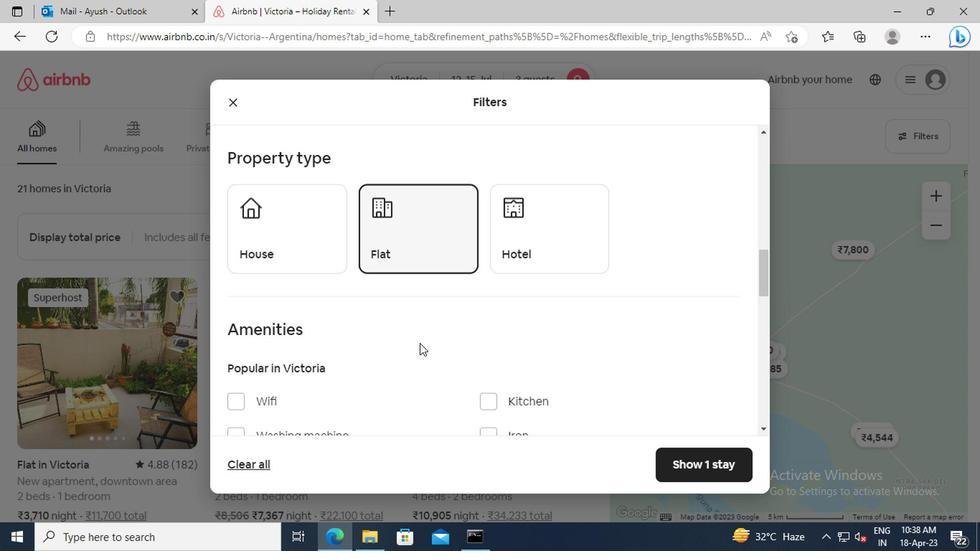 
Action: Mouse scrolled (417, 340) with delta (0, 0)
Screenshot: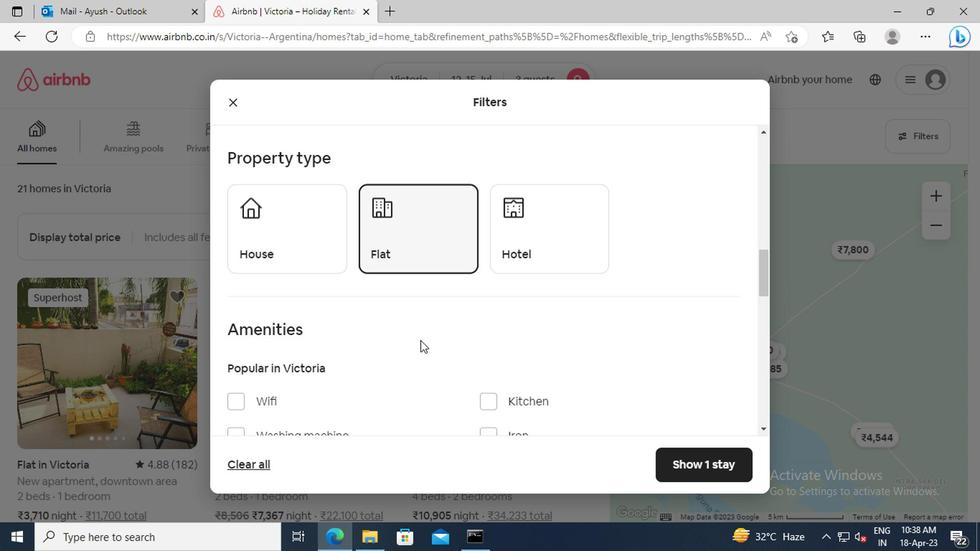
Action: Mouse moved to (423, 289)
Screenshot: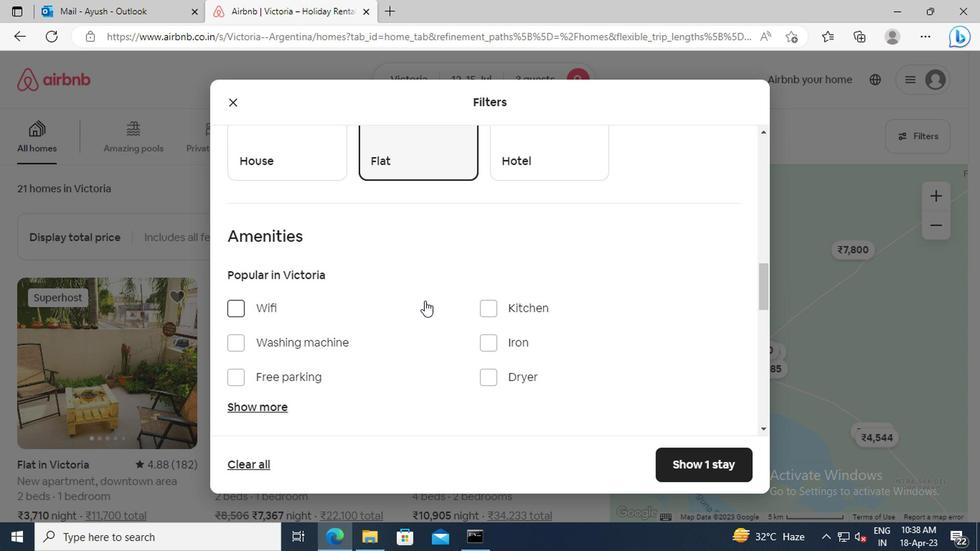 
Action: Mouse scrolled (423, 288) with delta (0, -1)
Screenshot: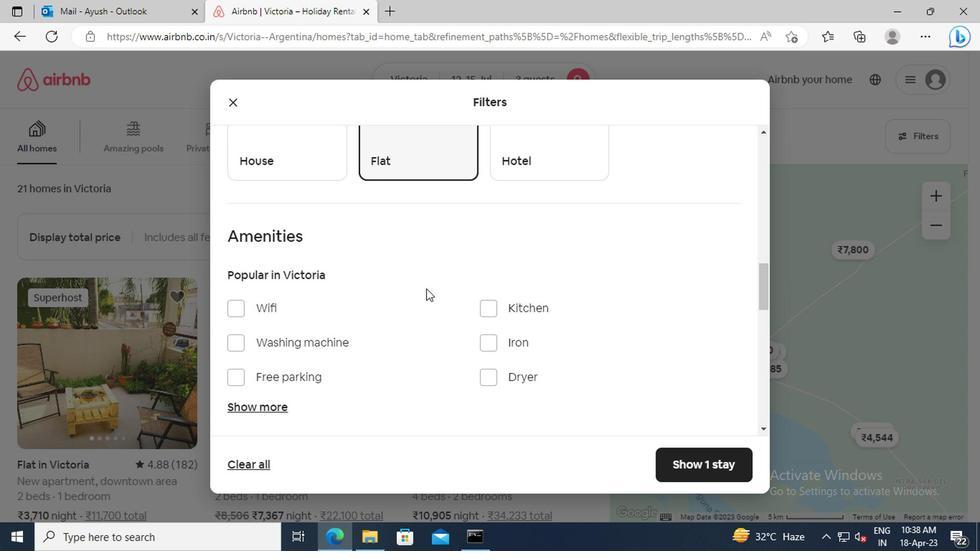 
Action: Mouse scrolled (423, 288) with delta (0, -1)
Screenshot: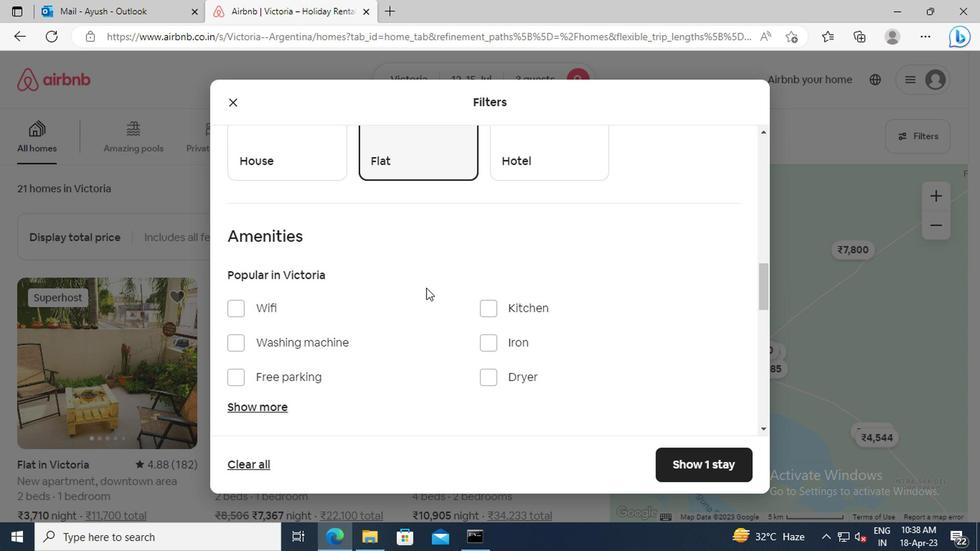 
Action: Mouse moved to (257, 316)
Screenshot: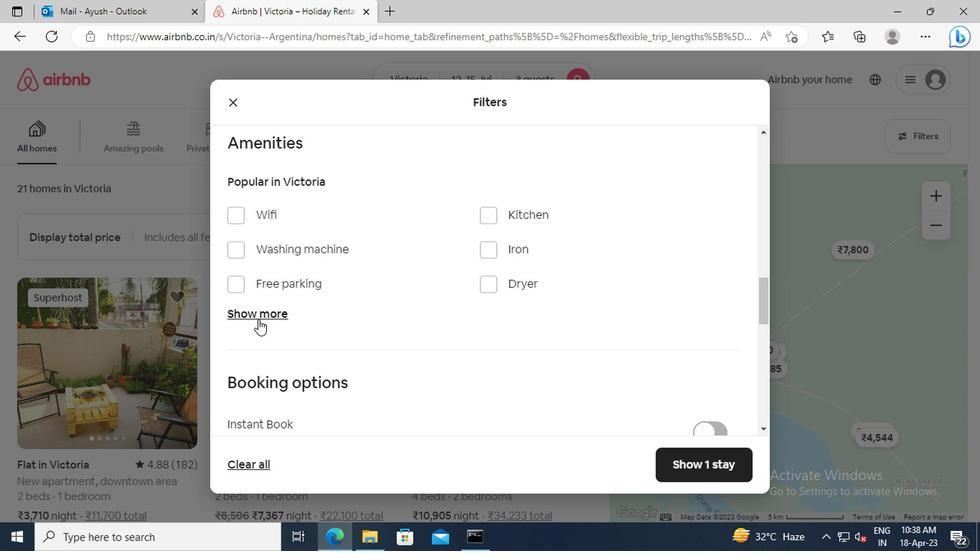 
Action: Mouse pressed left at (257, 316)
Screenshot: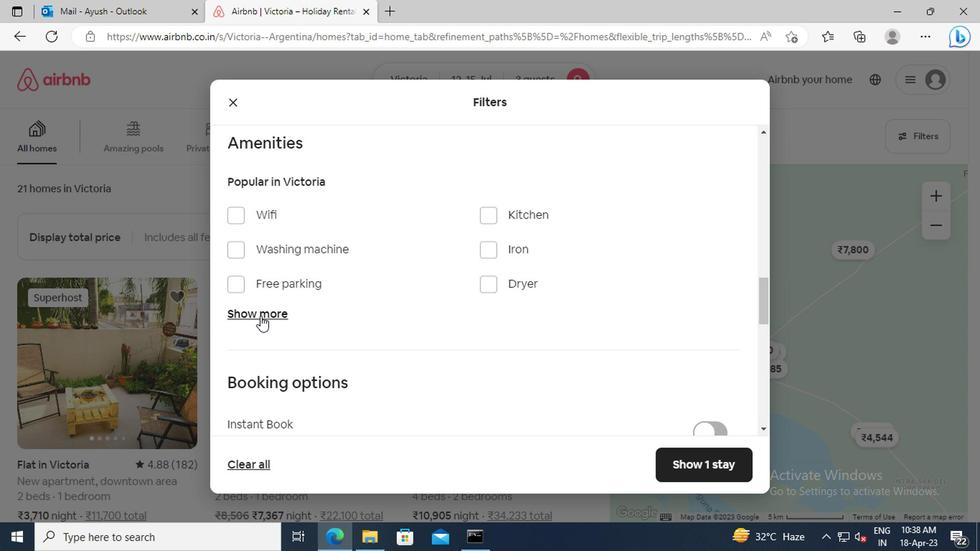
Action: Mouse moved to (479, 362)
Screenshot: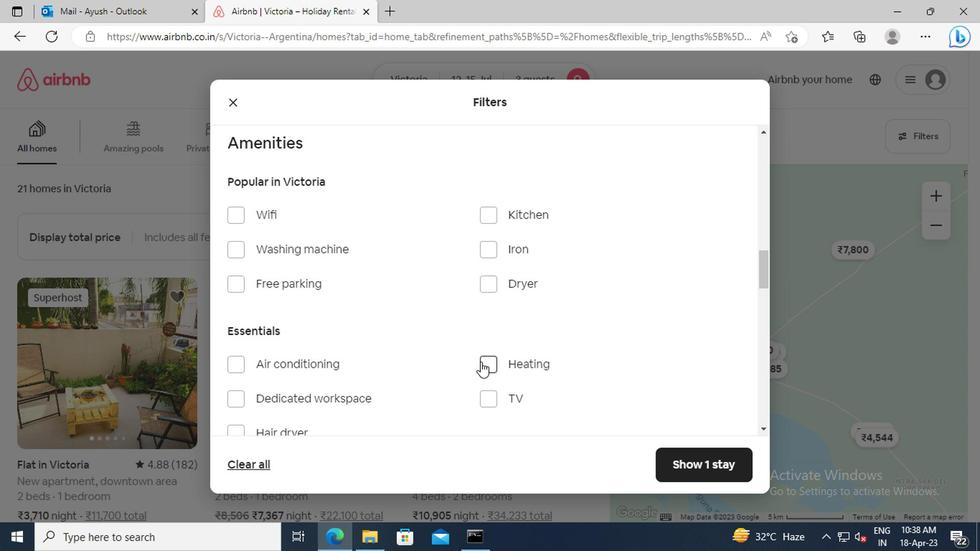
Action: Mouse pressed left at (479, 362)
Screenshot: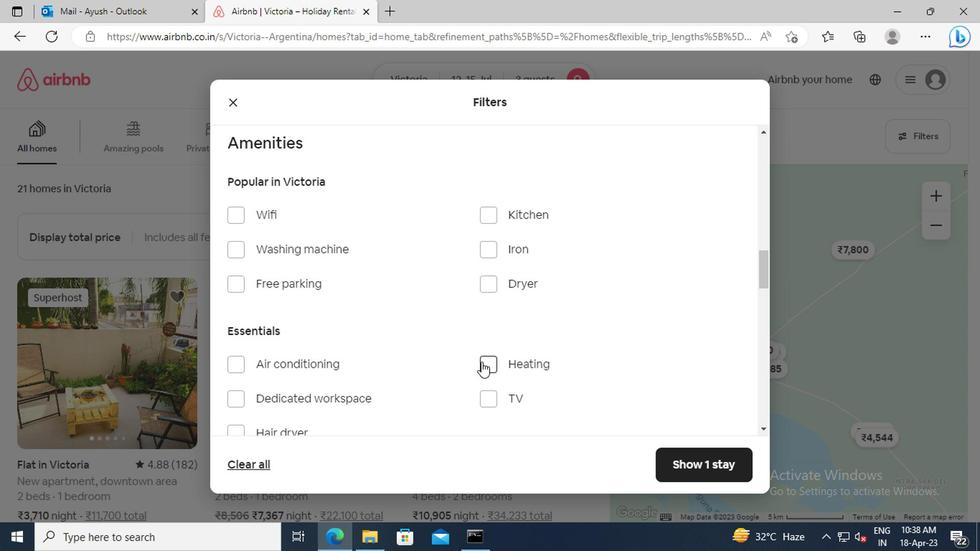 
Action: Mouse moved to (416, 326)
Screenshot: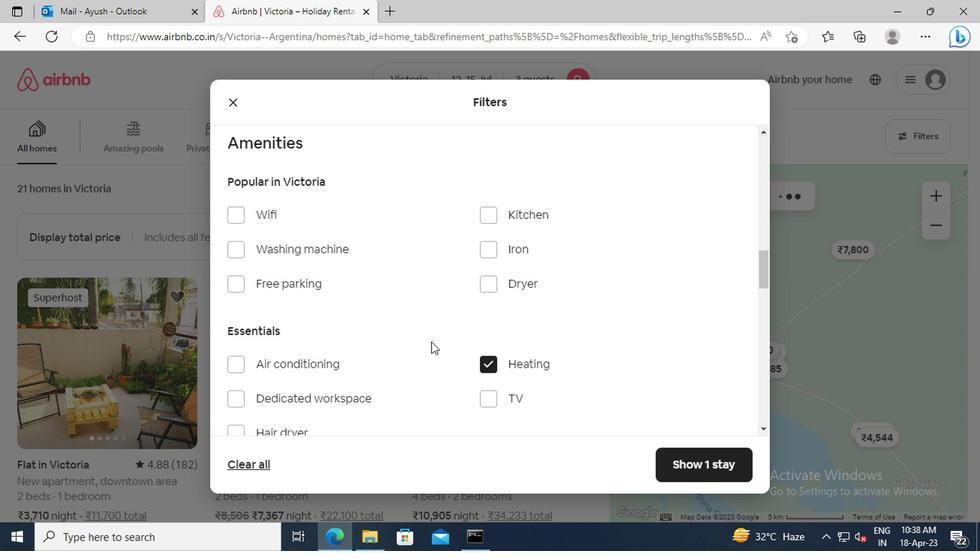 
Action: Mouse scrolled (416, 325) with delta (0, 0)
Screenshot: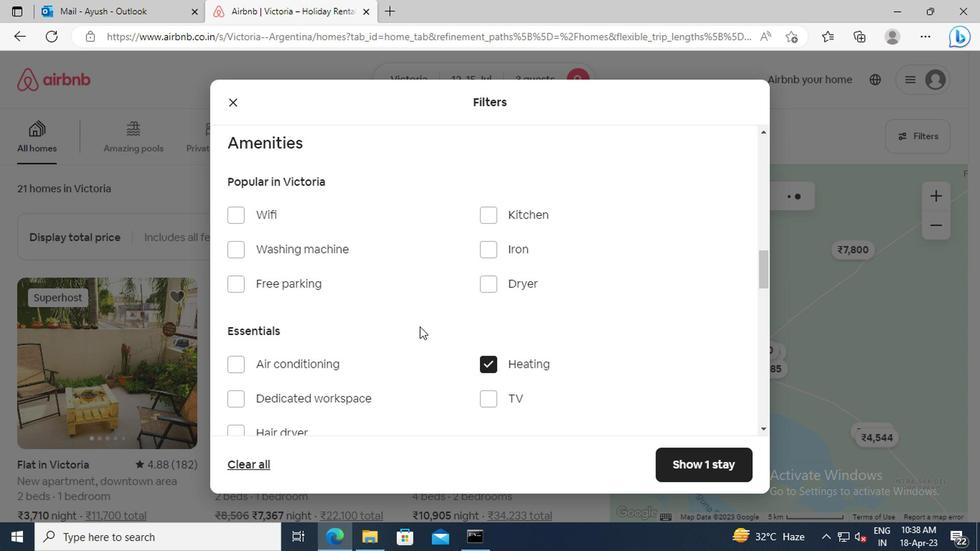 
Action: Mouse scrolled (416, 325) with delta (0, 0)
Screenshot: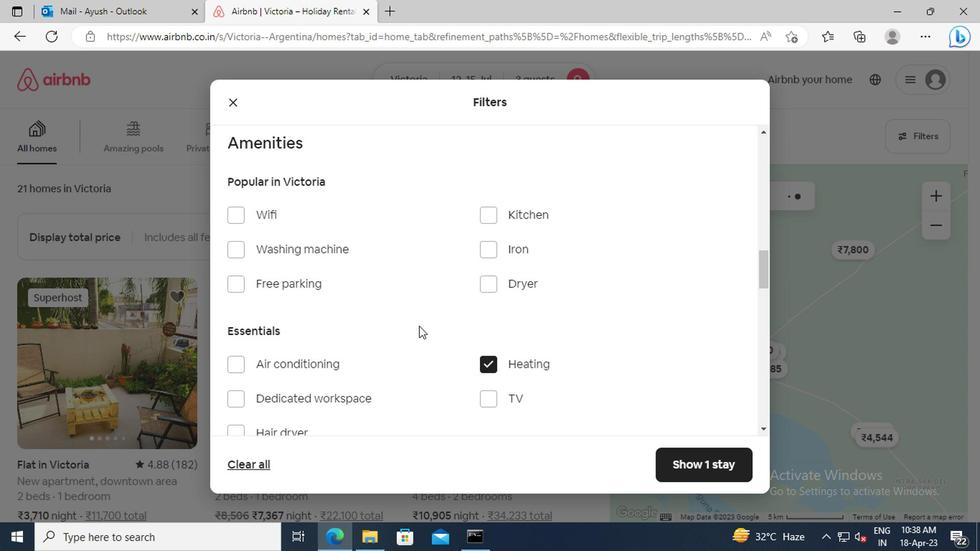 
Action: Mouse moved to (416, 325)
Screenshot: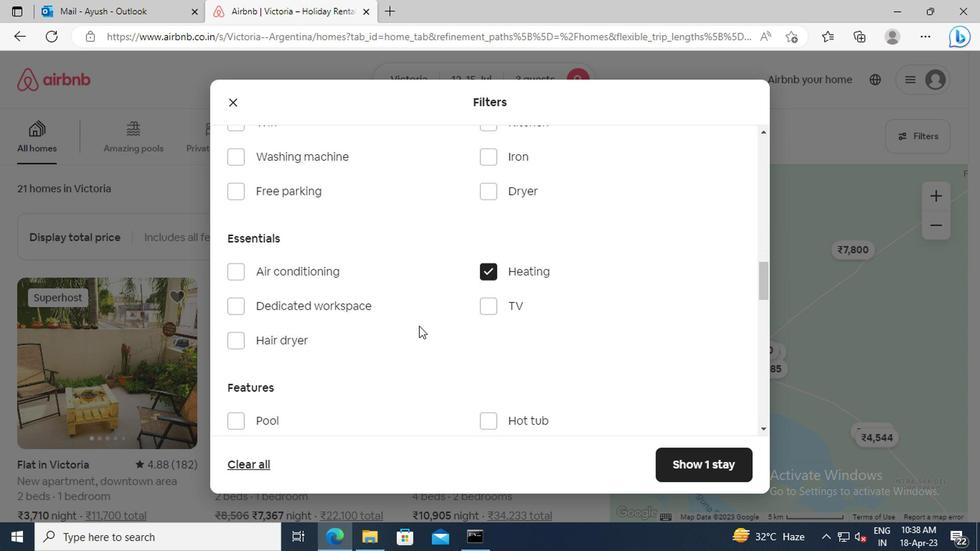 
Action: Mouse scrolled (416, 325) with delta (0, 0)
Screenshot: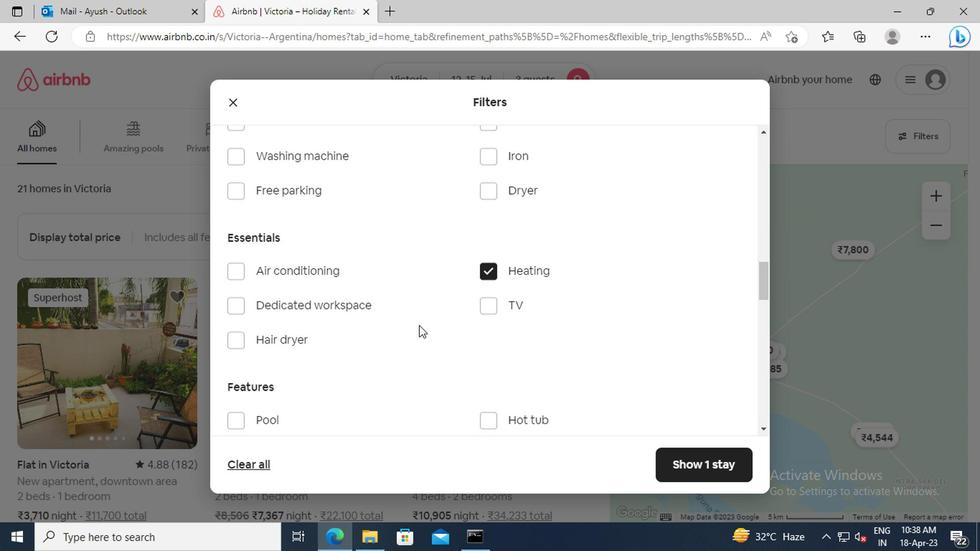 
Action: Mouse scrolled (416, 325) with delta (0, 0)
Screenshot: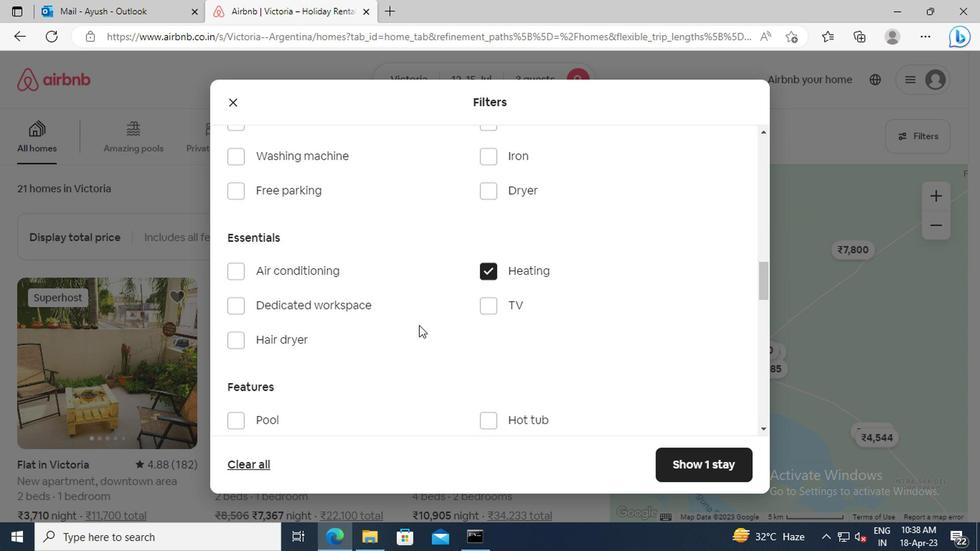 
Action: Mouse moved to (414, 313)
Screenshot: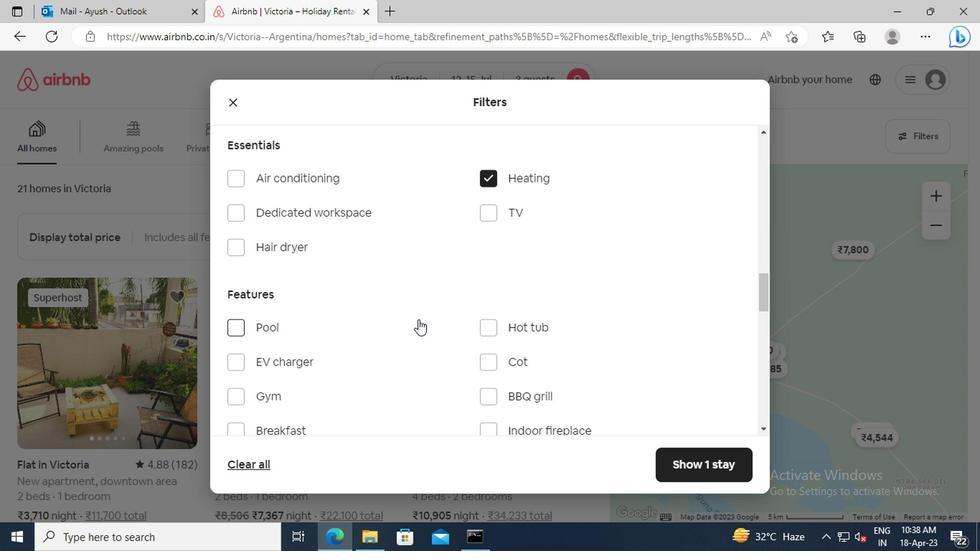 
Action: Mouse scrolled (414, 312) with delta (0, 0)
Screenshot: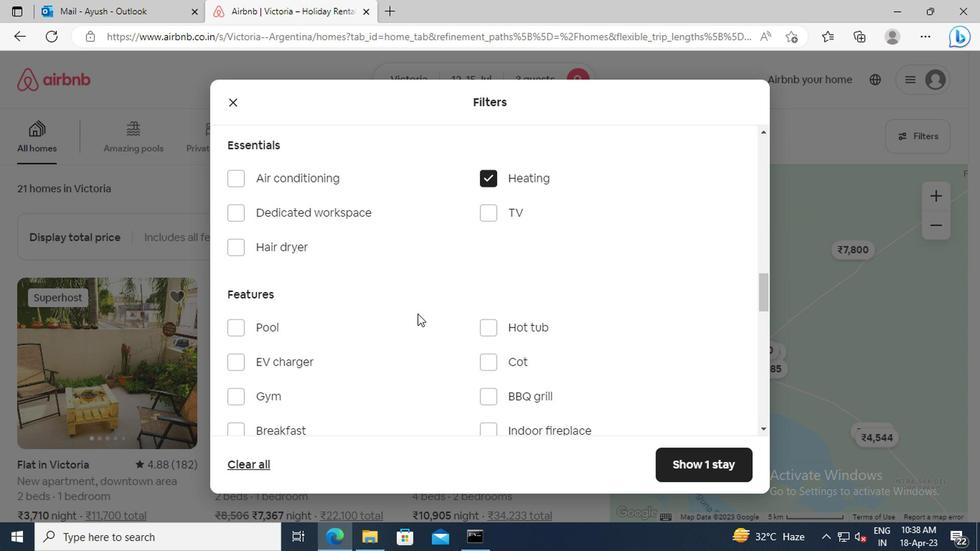 
Action: Mouse scrolled (414, 312) with delta (0, 0)
Screenshot: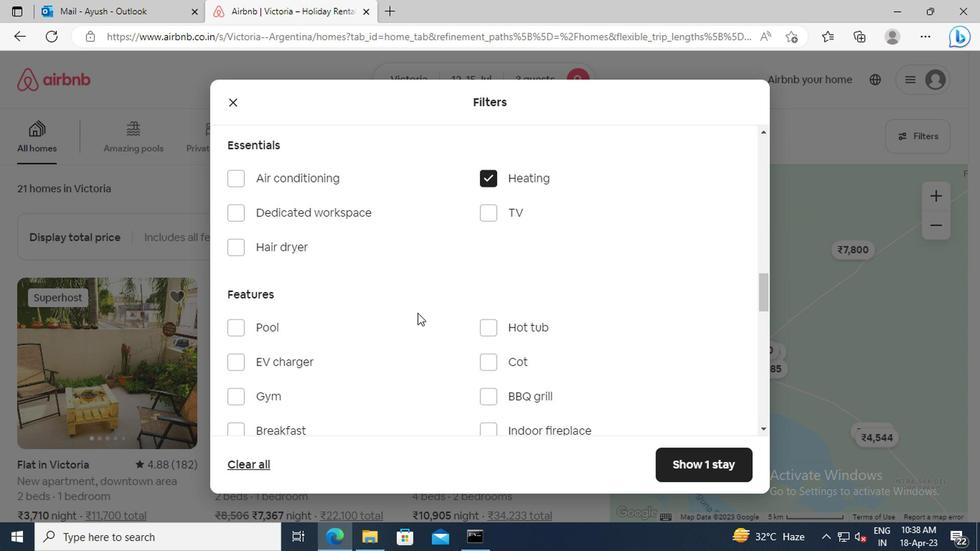 
Action: Mouse scrolled (414, 312) with delta (0, 0)
Screenshot: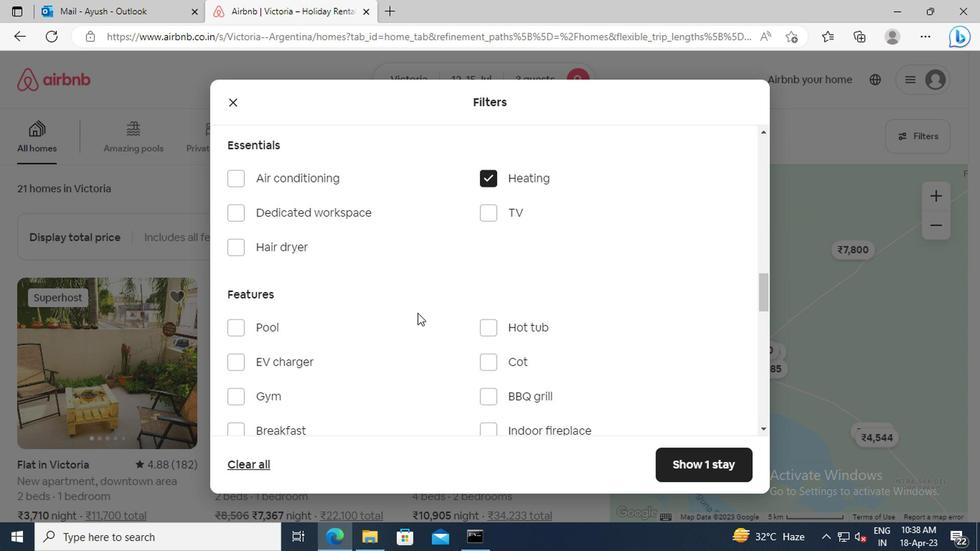 
Action: Mouse scrolled (414, 312) with delta (0, 0)
Screenshot: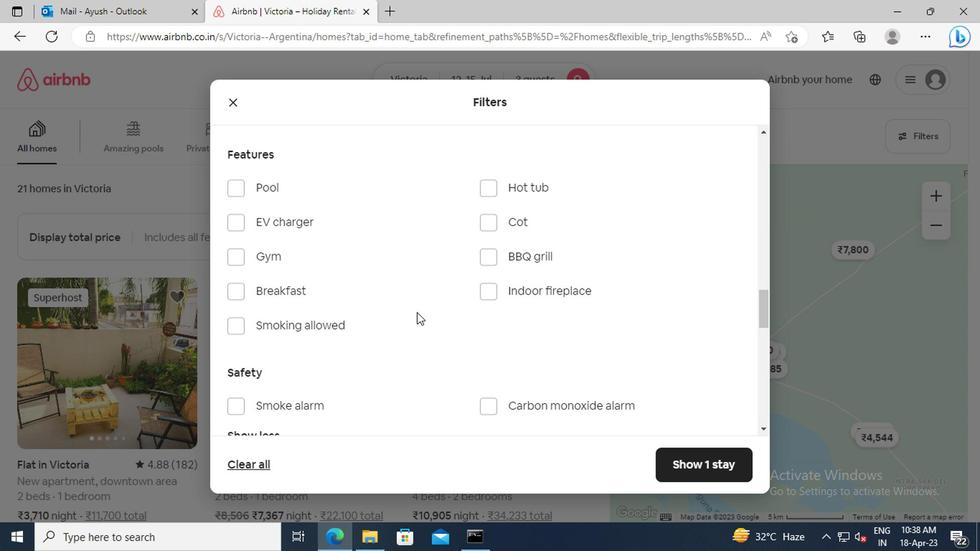 
Action: Mouse scrolled (414, 312) with delta (0, 0)
Screenshot: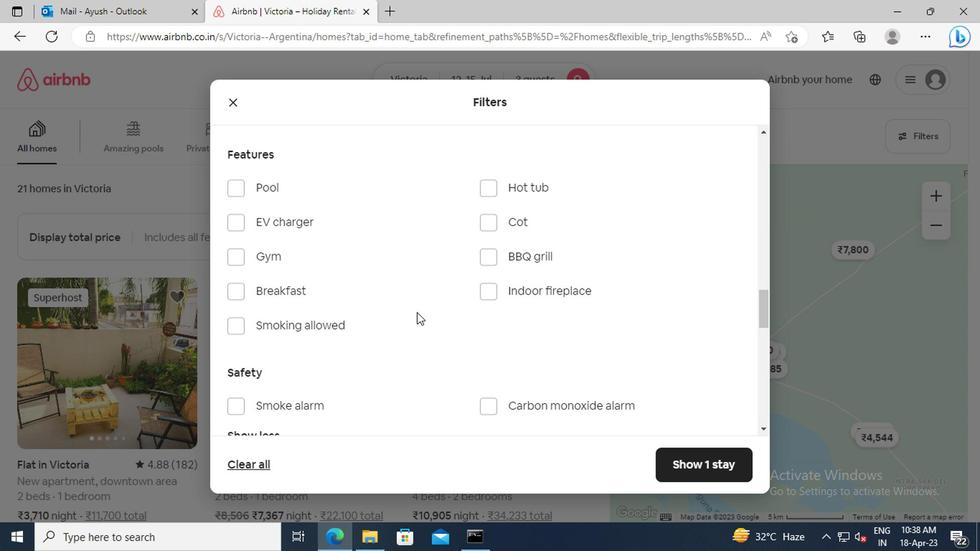 
Action: Mouse scrolled (414, 312) with delta (0, 0)
Screenshot: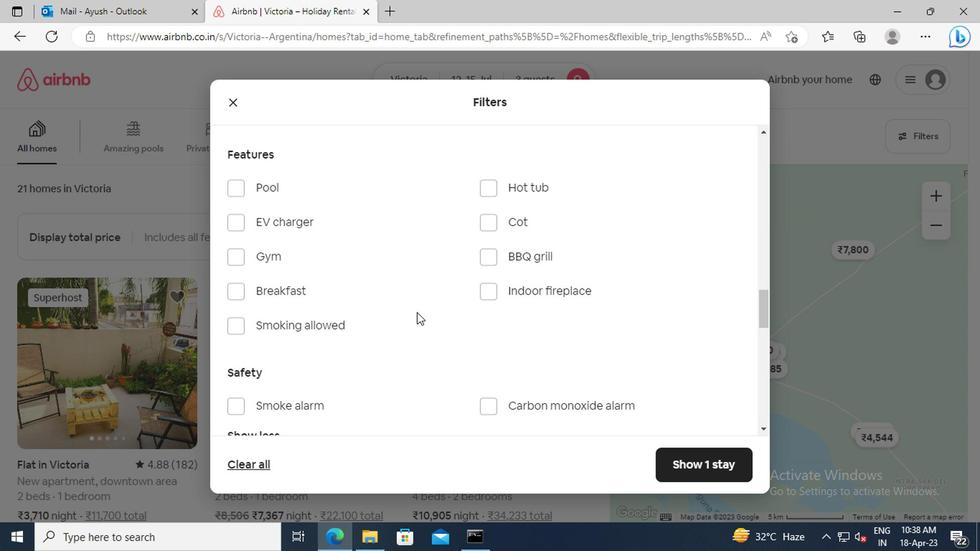 
Action: Mouse scrolled (414, 312) with delta (0, 0)
Screenshot: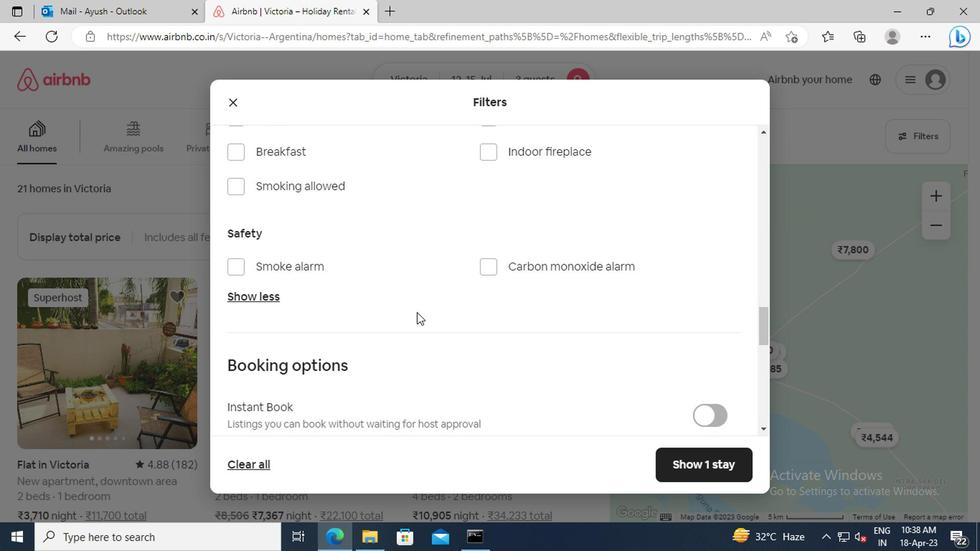 
Action: Mouse scrolled (414, 312) with delta (0, 0)
Screenshot: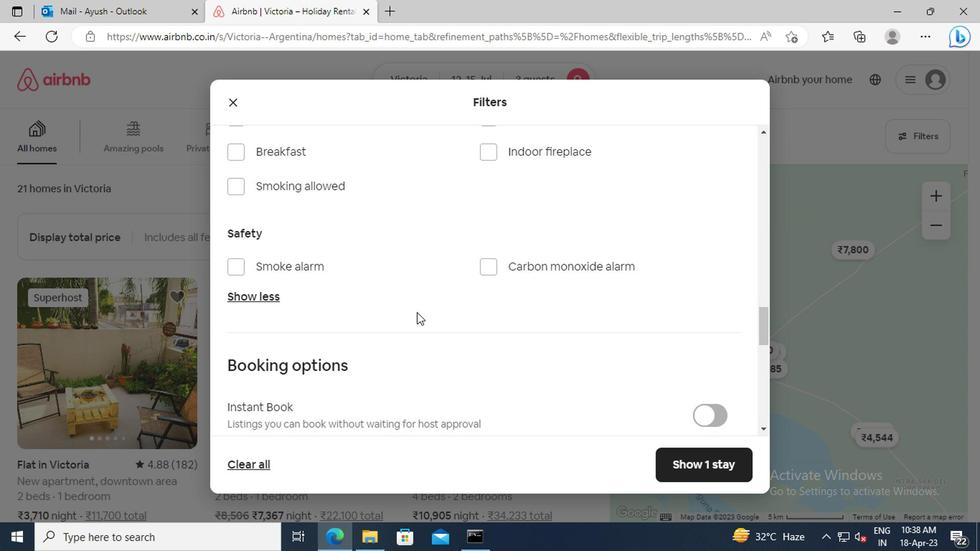 
Action: Mouse scrolled (414, 312) with delta (0, 0)
Screenshot: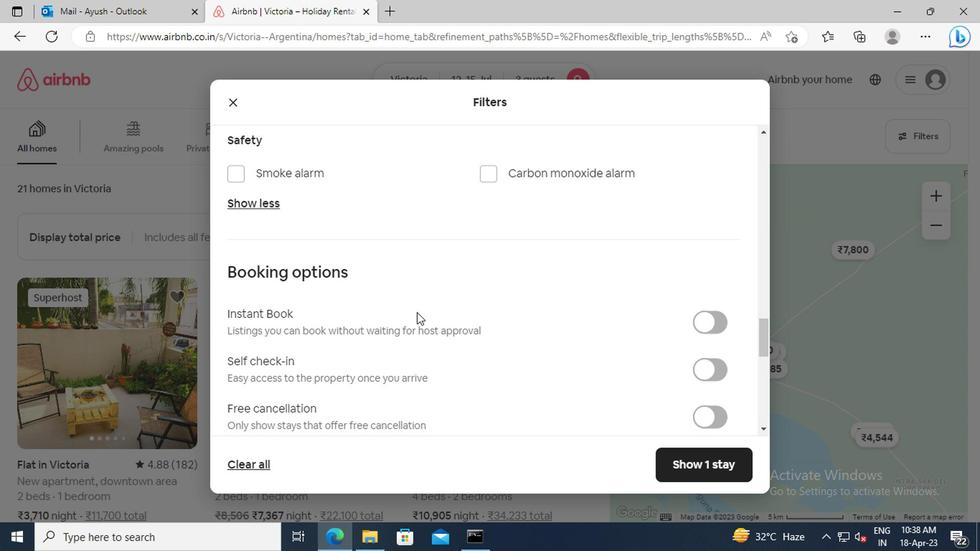 
Action: Mouse moved to (708, 326)
Screenshot: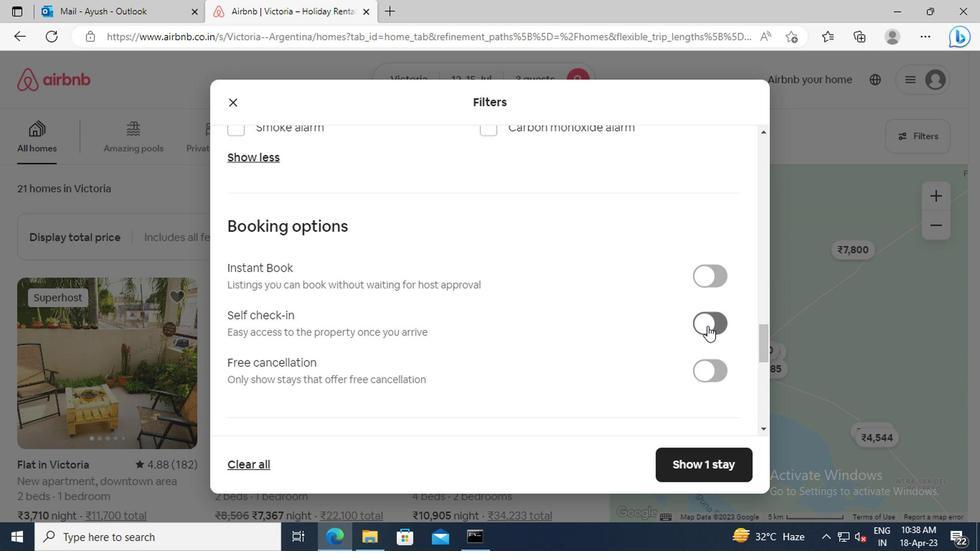 
Action: Mouse pressed left at (708, 326)
Screenshot: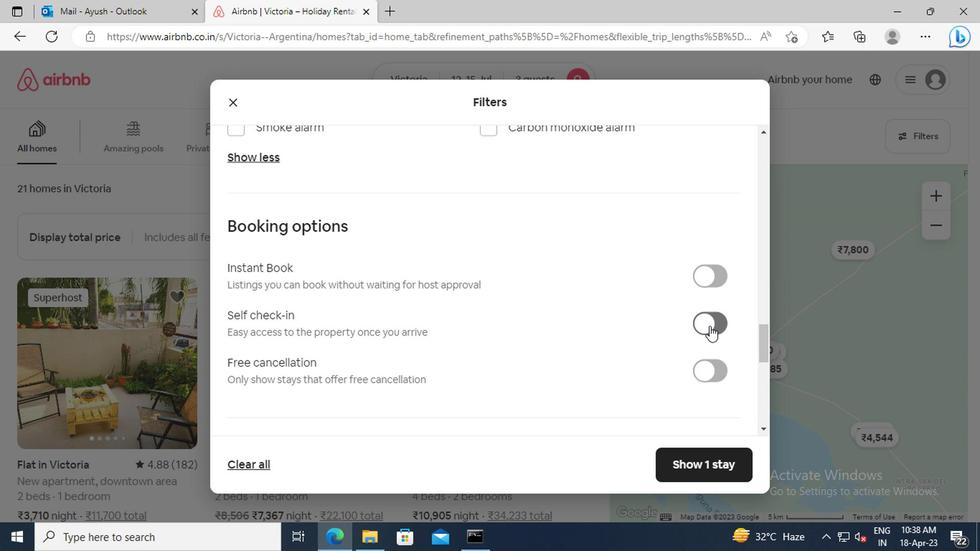 
Action: Mouse moved to (388, 295)
Screenshot: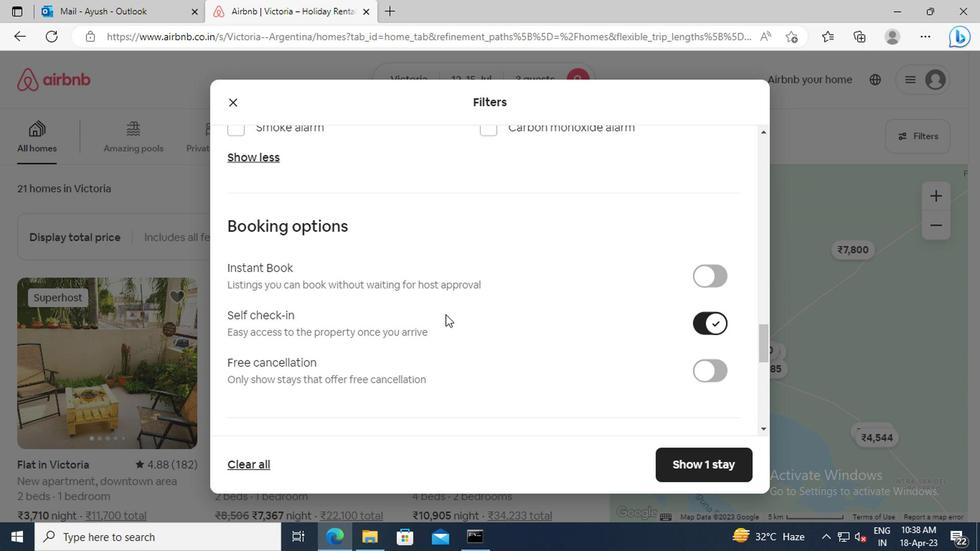 
Action: Mouse scrolled (388, 294) with delta (0, 0)
Screenshot: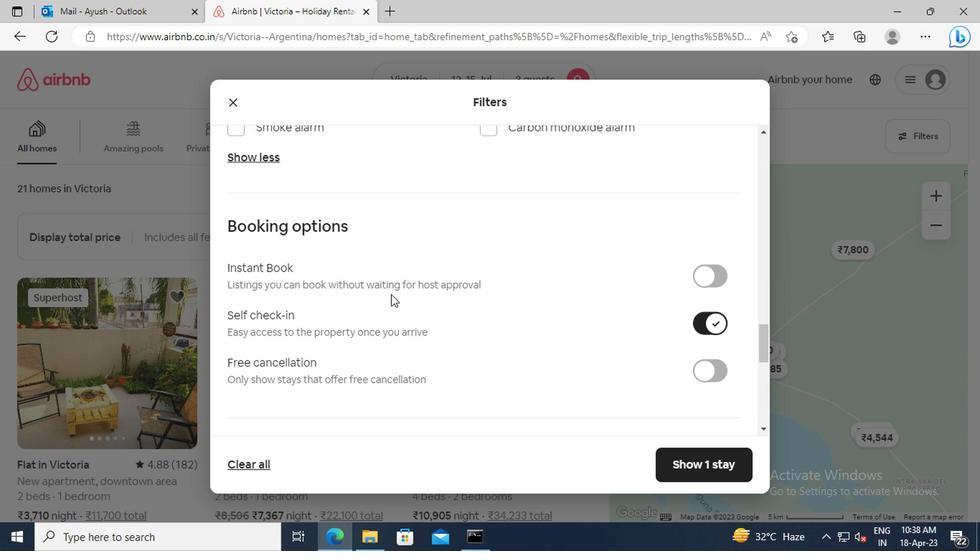 
Action: Mouse moved to (388, 293)
Screenshot: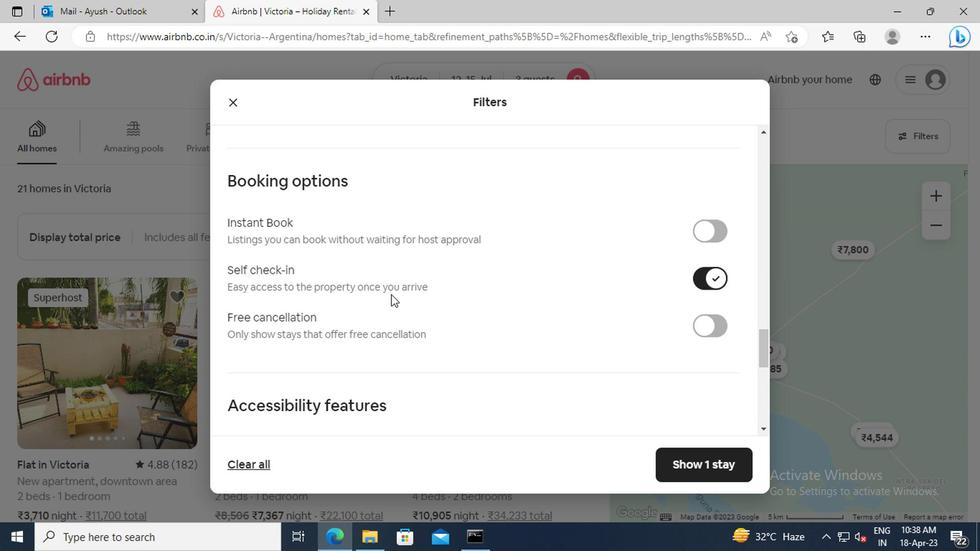 
Action: Mouse scrolled (388, 293) with delta (0, 0)
Screenshot: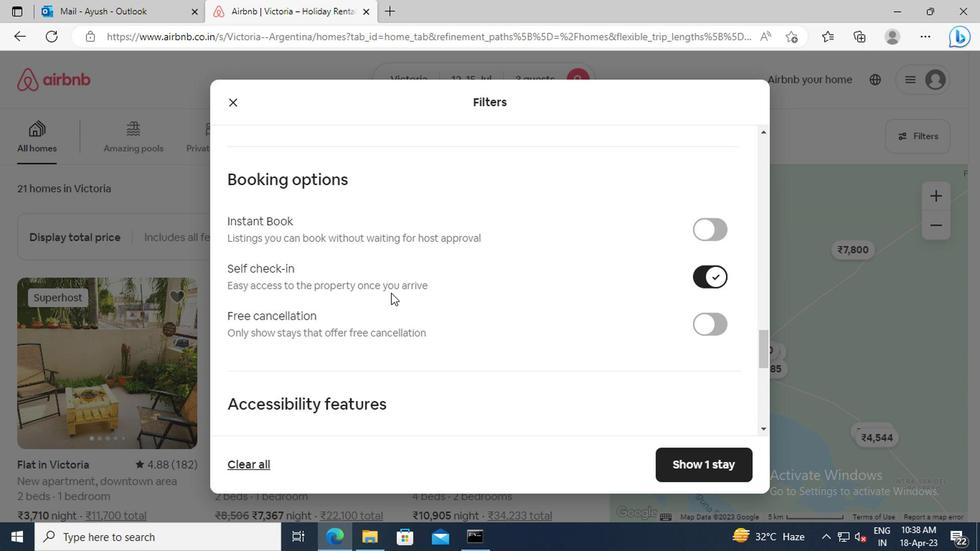 
Action: Mouse scrolled (388, 293) with delta (0, 0)
Screenshot: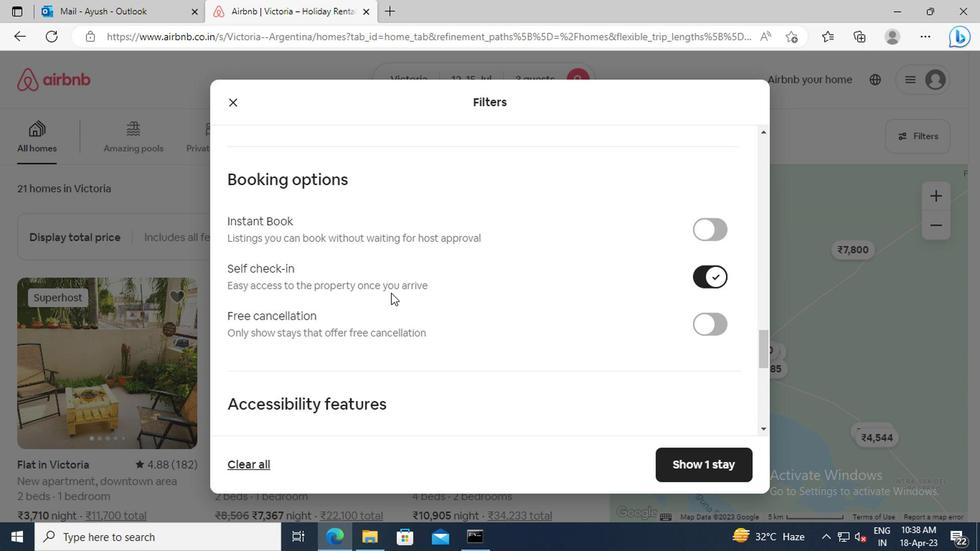 
Action: Mouse scrolled (388, 293) with delta (0, 0)
Screenshot: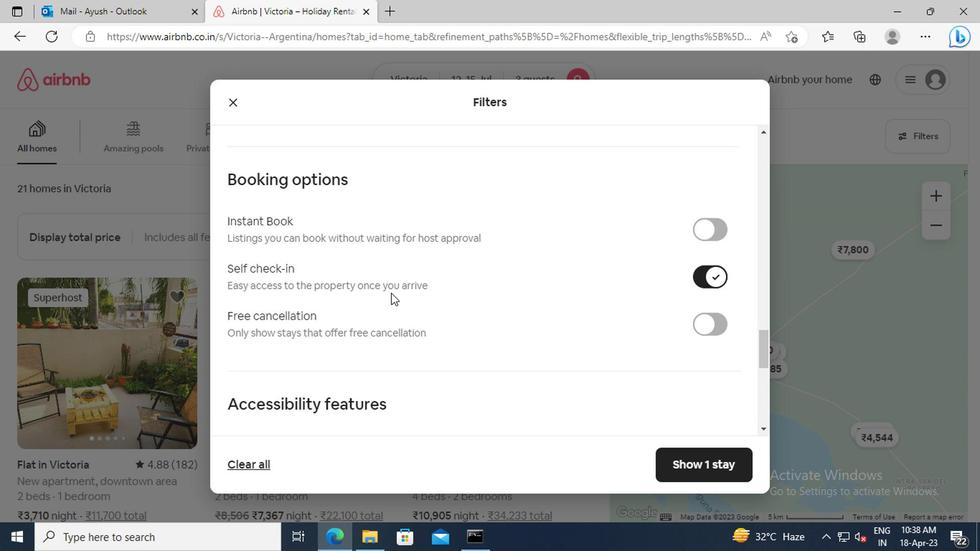
Action: Mouse scrolled (388, 293) with delta (0, 0)
Screenshot: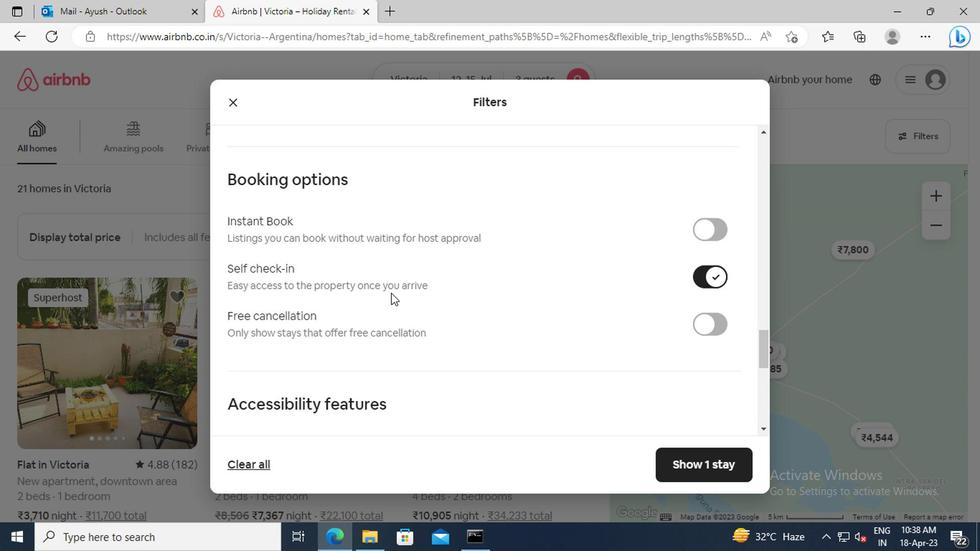 
Action: Mouse scrolled (388, 293) with delta (0, 0)
Screenshot: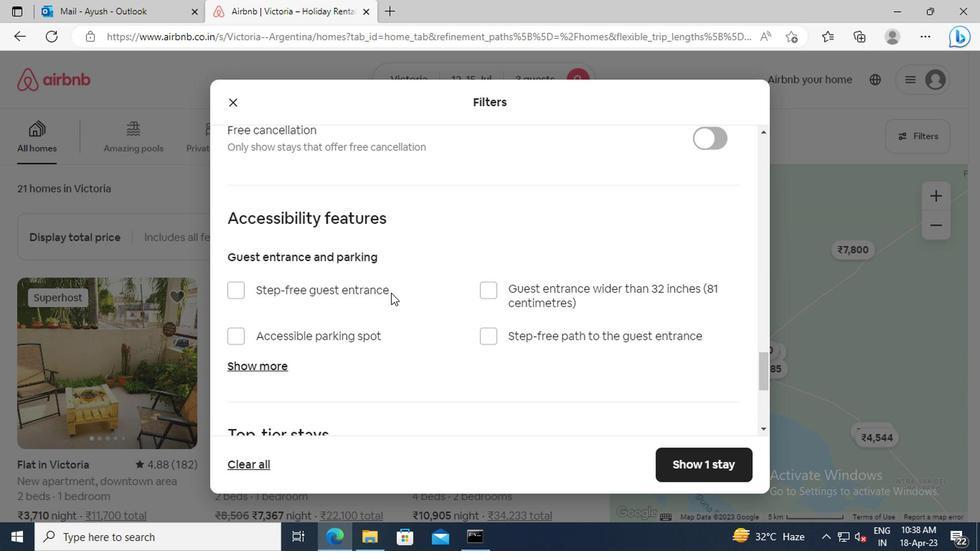 
Action: Mouse scrolled (388, 293) with delta (0, 0)
Screenshot: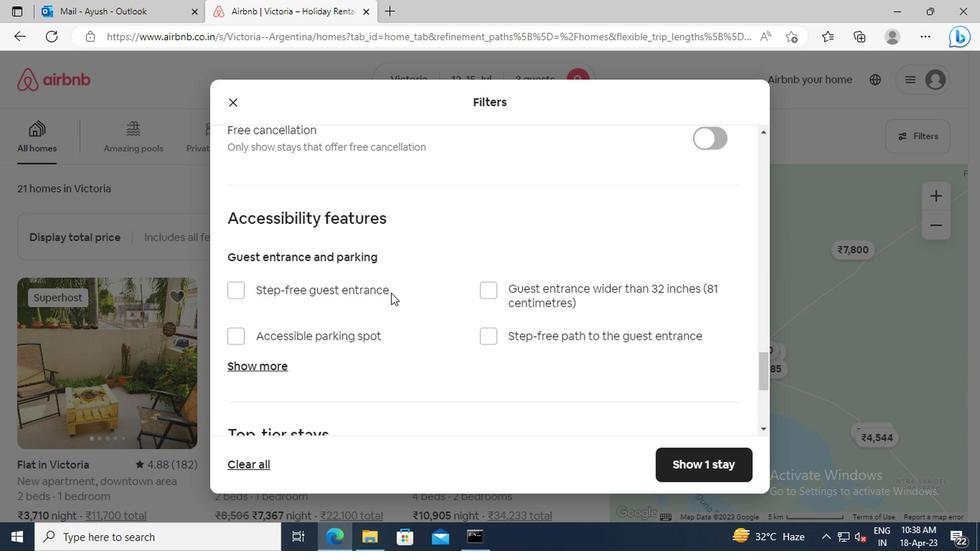 
Action: Mouse scrolled (388, 293) with delta (0, 0)
Screenshot: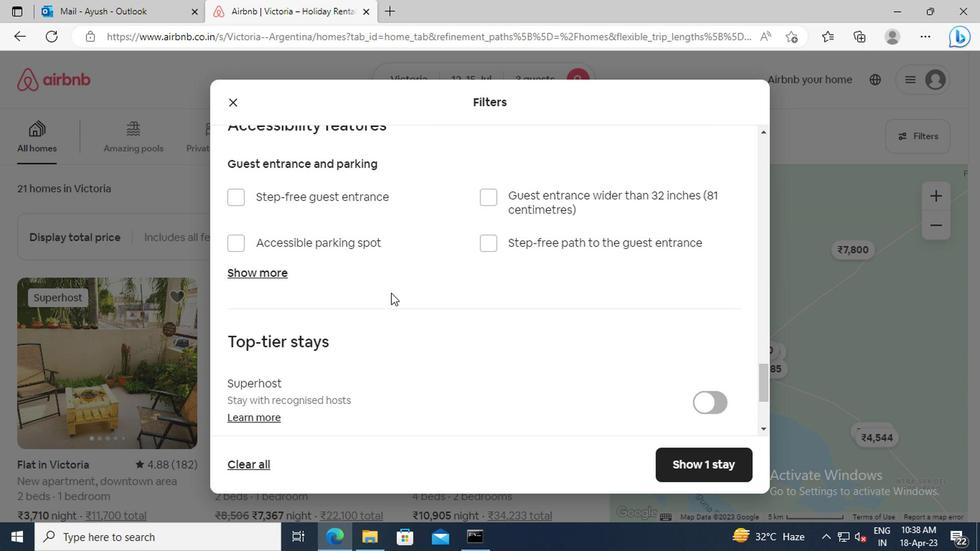 
Action: Mouse scrolled (388, 293) with delta (0, 0)
Screenshot: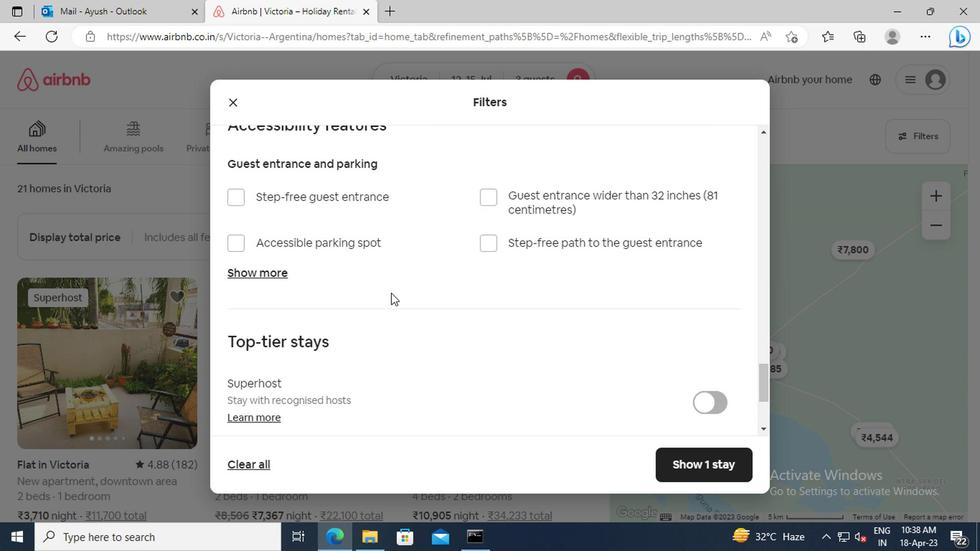 
Action: Mouse scrolled (388, 293) with delta (0, 0)
Screenshot: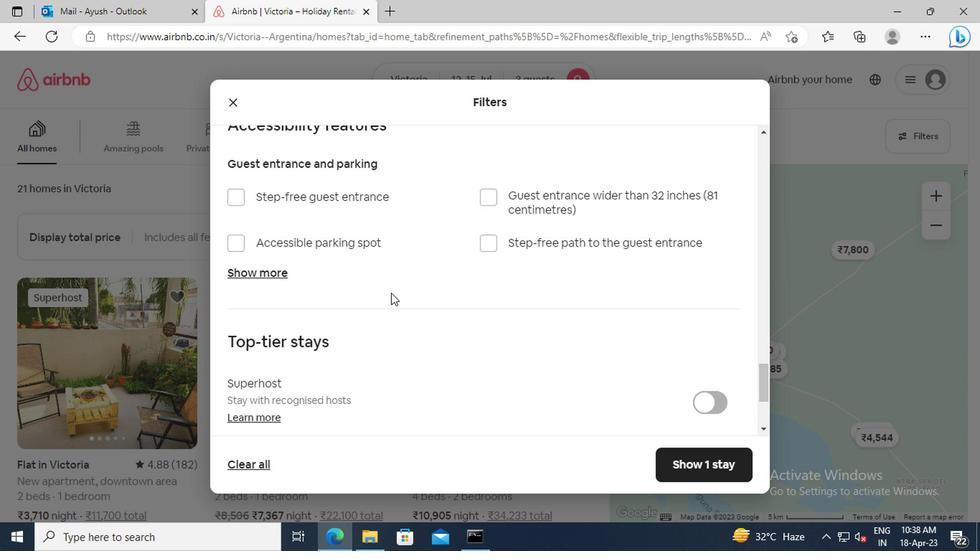 
Action: Mouse moved to (388, 292)
Screenshot: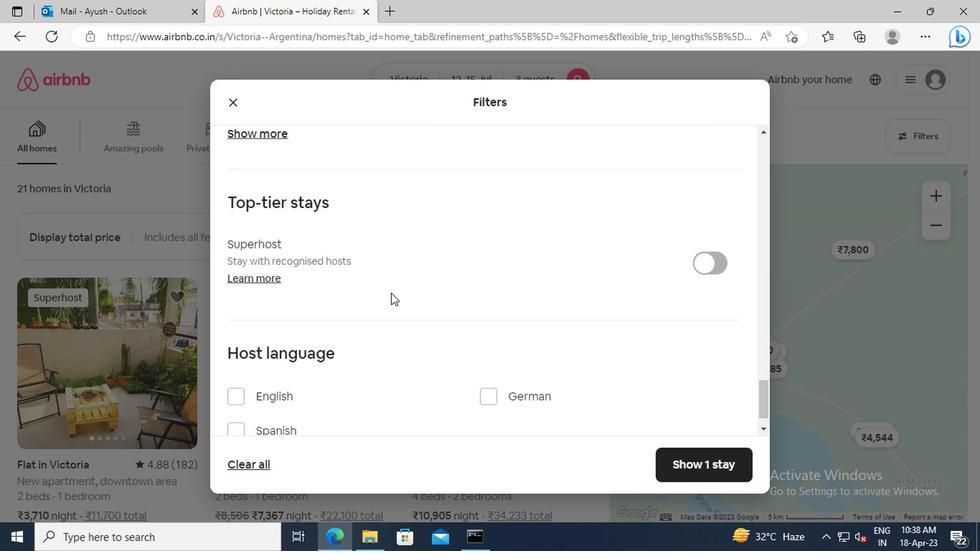 
Action: Mouse scrolled (388, 291) with delta (0, -1)
Screenshot: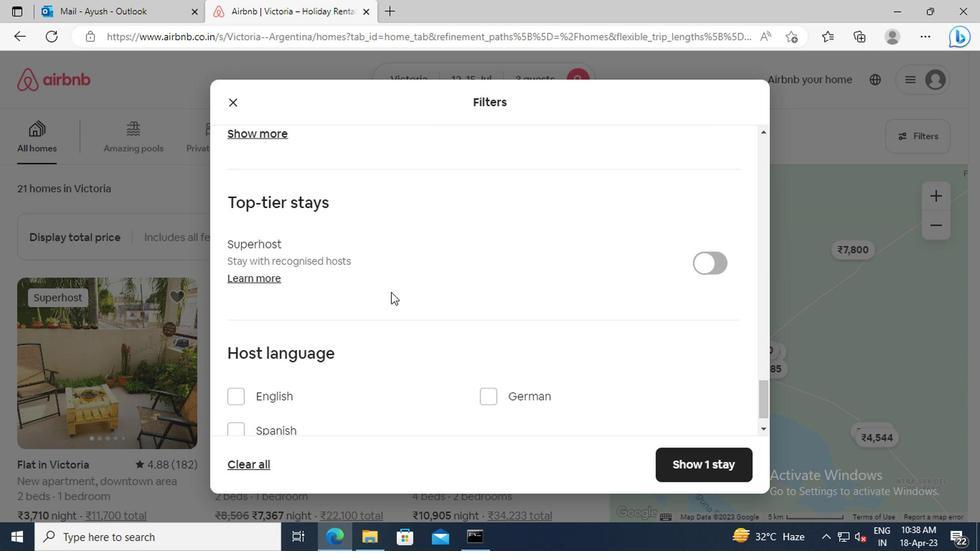 
Action: Mouse scrolled (388, 291) with delta (0, -1)
Screenshot: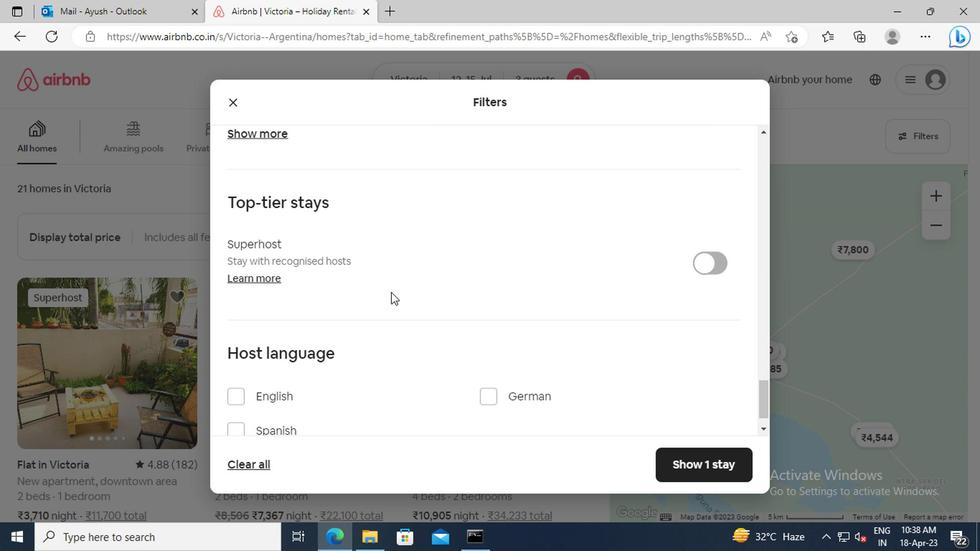 
Action: Mouse moved to (237, 361)
Screenshot: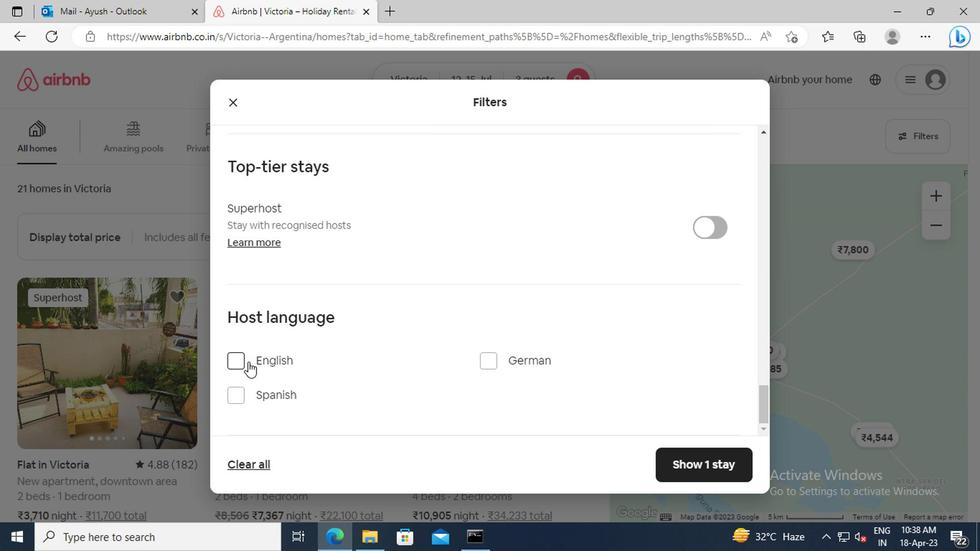 
Action: Mouse pressed left at (237, 361)
Screenshot: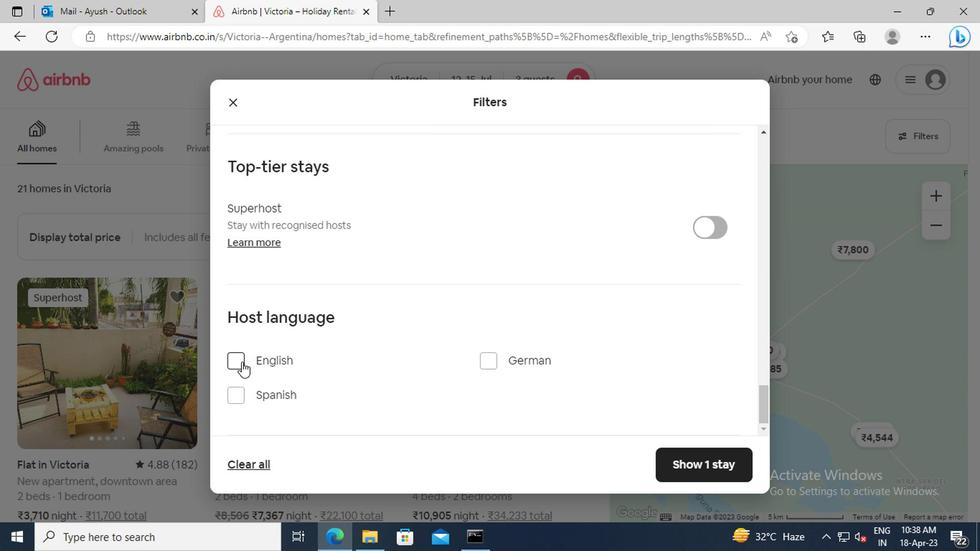 
Action: Mouse moved to (701, 463)
Screenshot: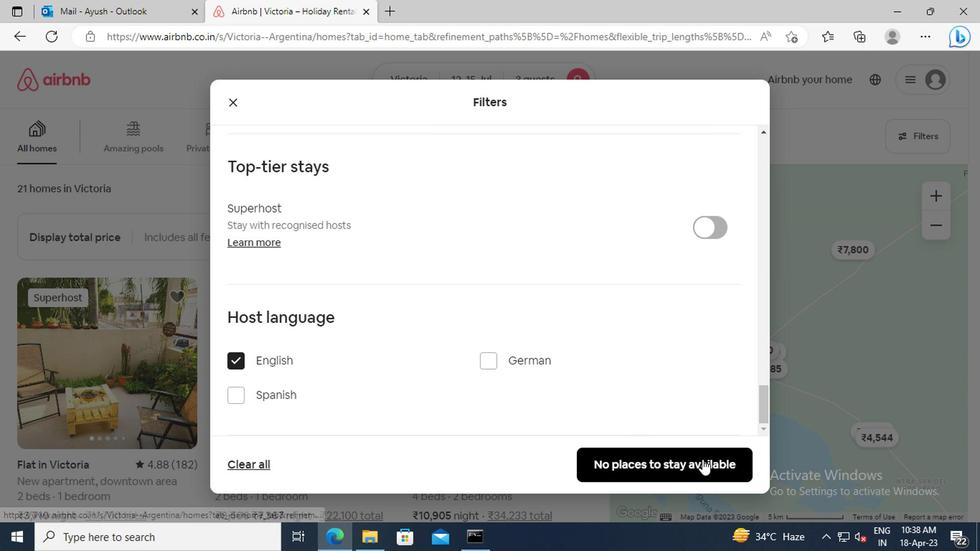 
Action: Mouse pressed left at (701, 463)
Screenshot: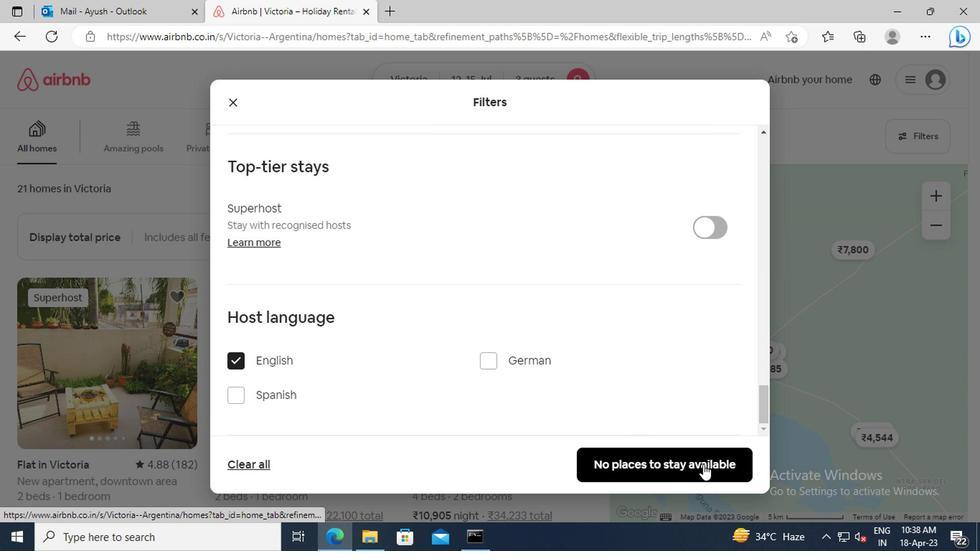 
